 Task: Look for space in San Lorenzo, Argentina from 1st June, 2023 to 4th June, 2023 for 1 adult in price range Rs.6000 to Rs.16000. Place can be private room with 1  bedroom having 1 bed and 1 bathroom. Property type can be flat. Amenities needed are: wifi, heating, . Booking option can be shelf check-in. Required host language is English.
Action: Mouse moved to (455, 101)
Screenshot: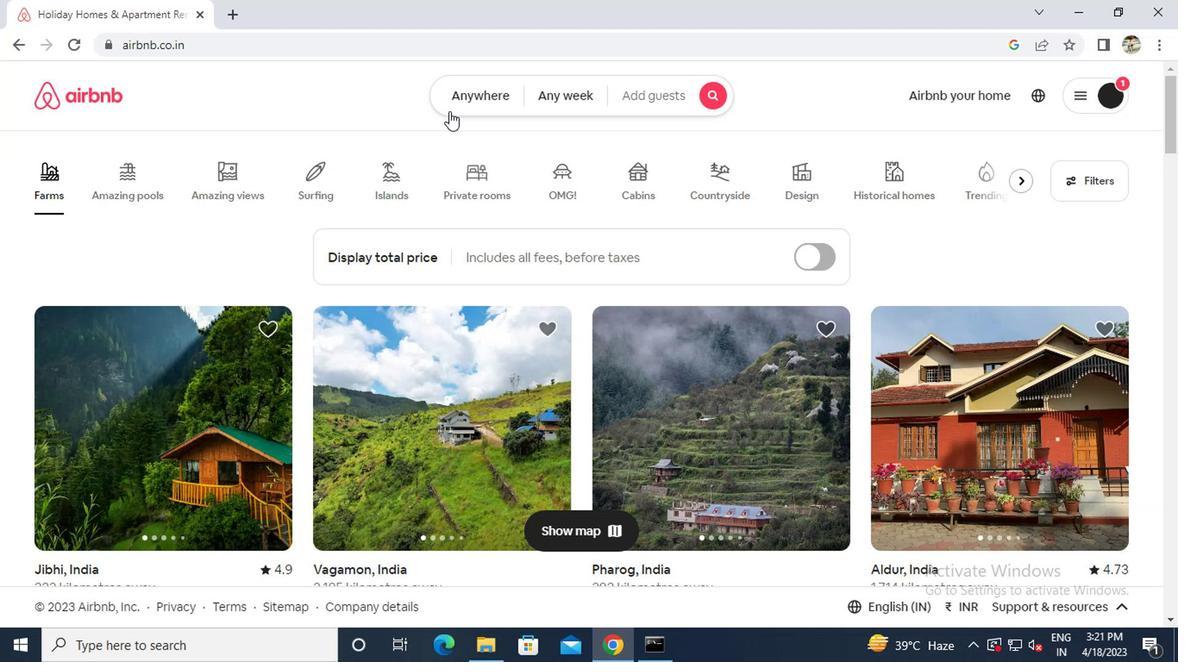 
Action: Mouse pressed left at (455, 101)
Screenshot: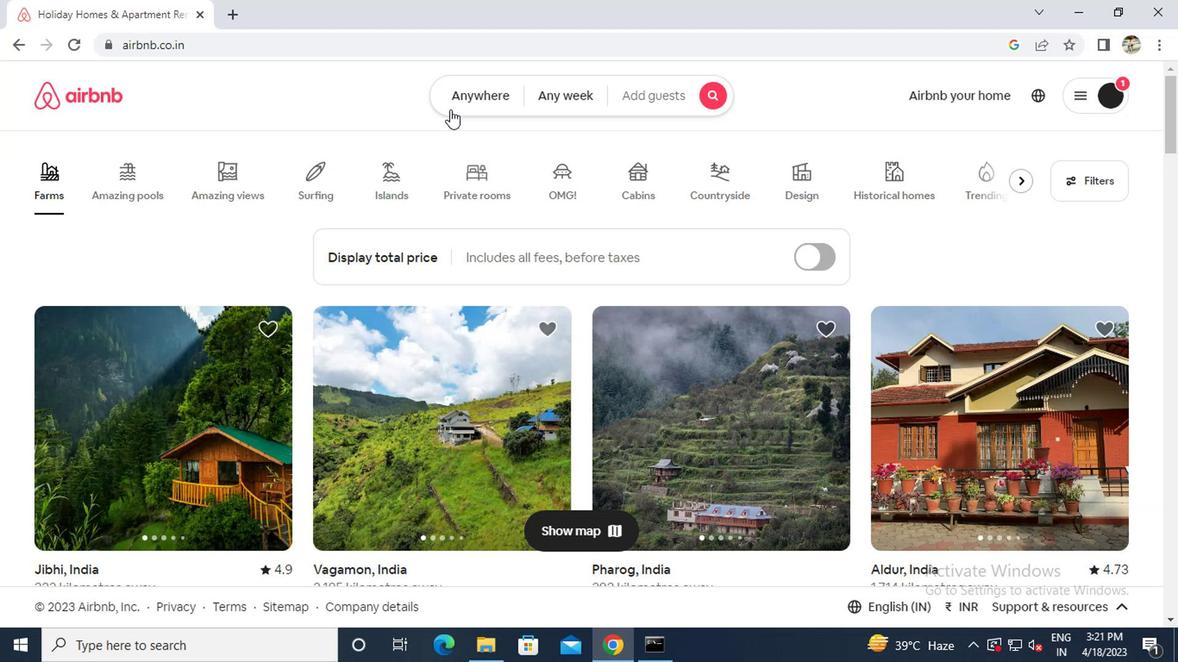 
Action: Mouse moved to (346, 166)
Screenshot: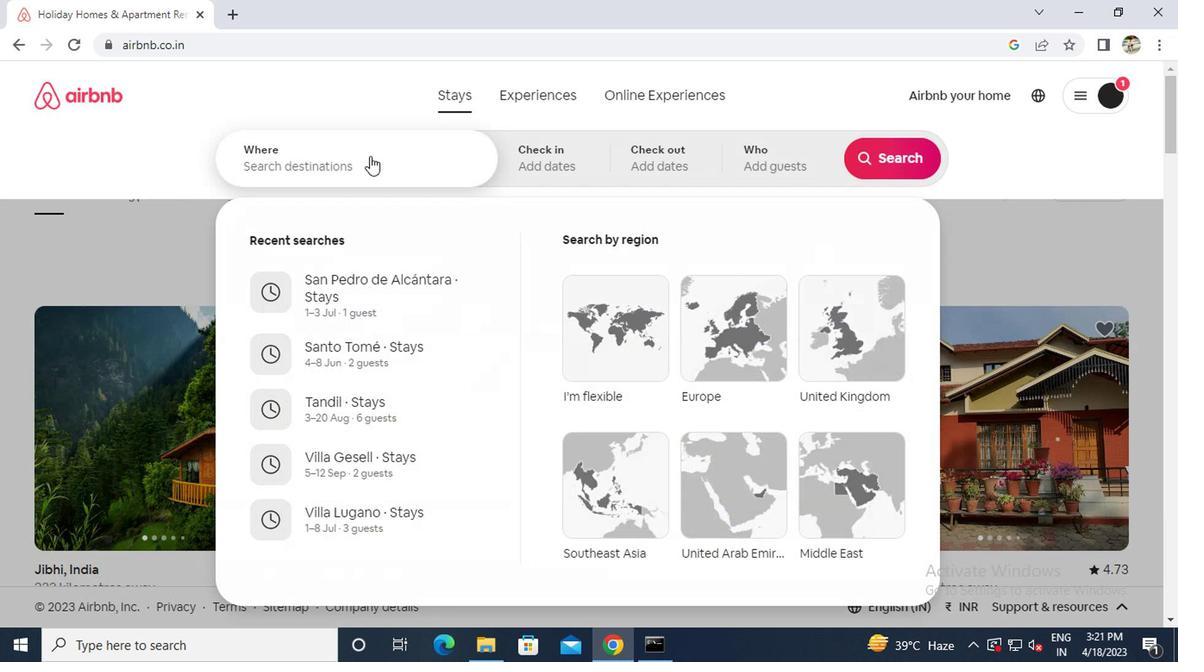 
Action: Mouse pressed left at (346, 166)
Screenshot: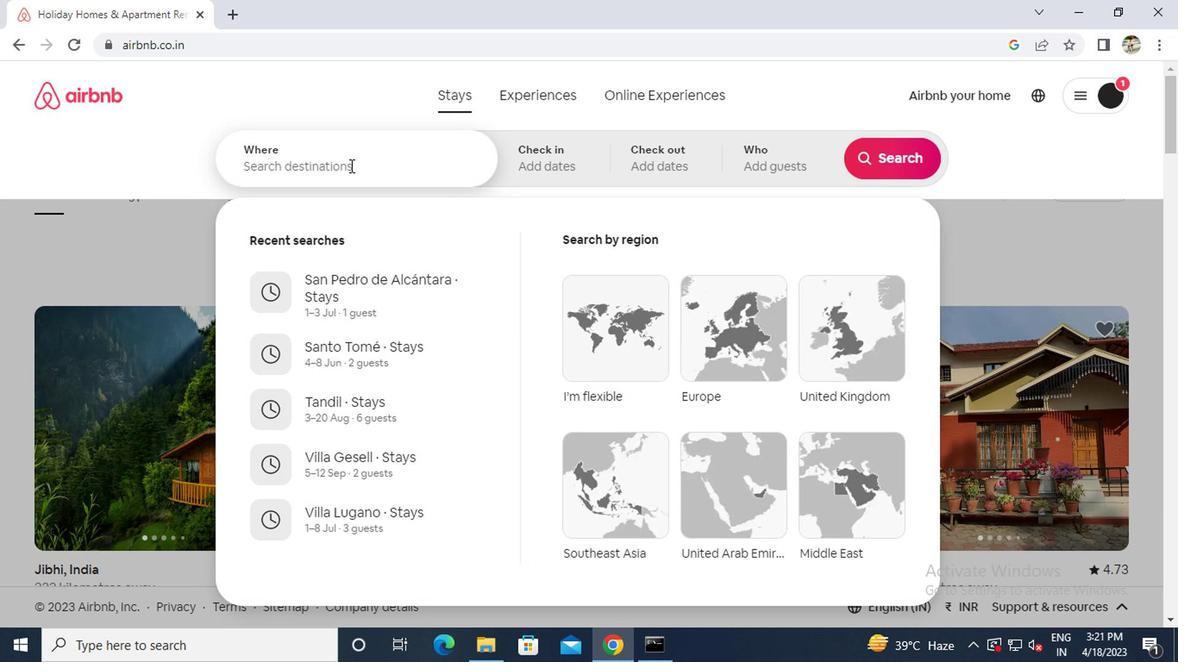 
Action: Key pressed s<Key.caps_lock>an<Key.space><Key.caps_lock>l<Key.caps_lock>orenzo<Key.space><Key.caps_lock>a<Key.caps_lock>rgentina
Screenshot: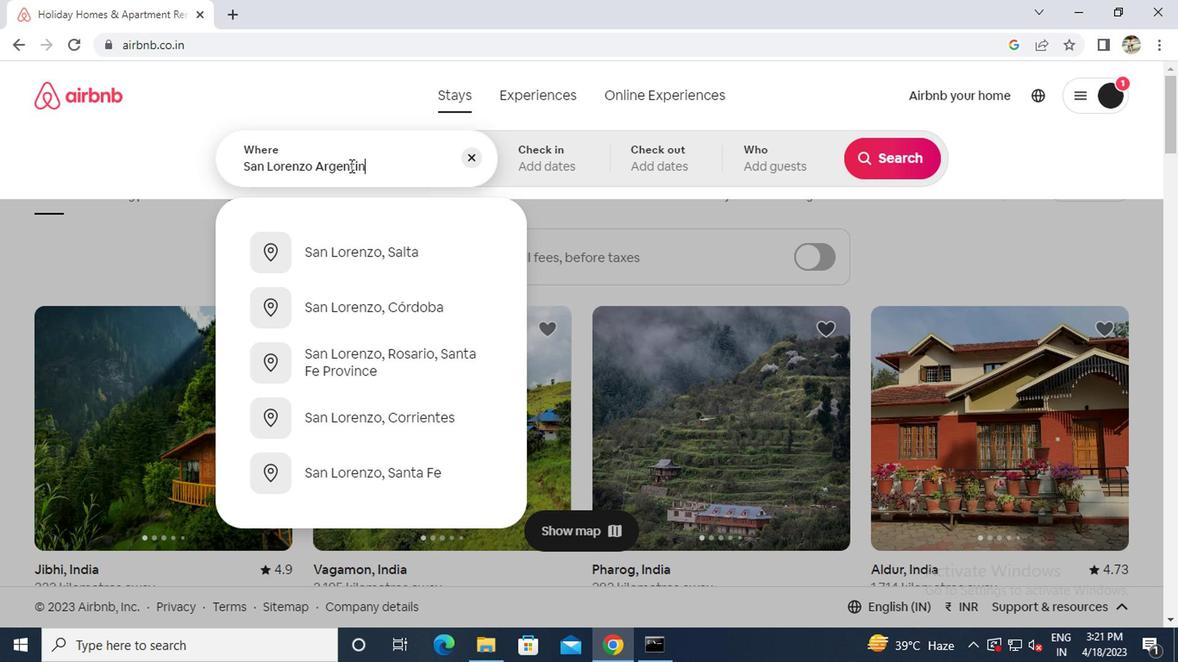 
Action: Mouse moved to (375, 253)
Screenshot: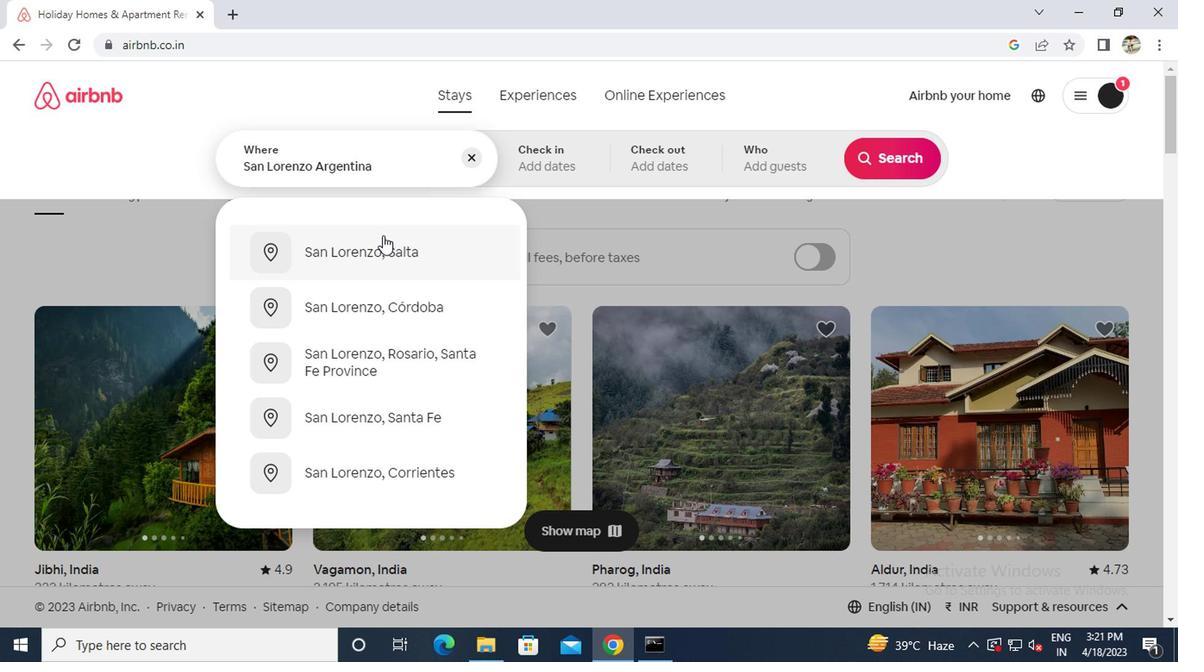 
Action: Mouse pressed left at (375, 253)
Screenshot: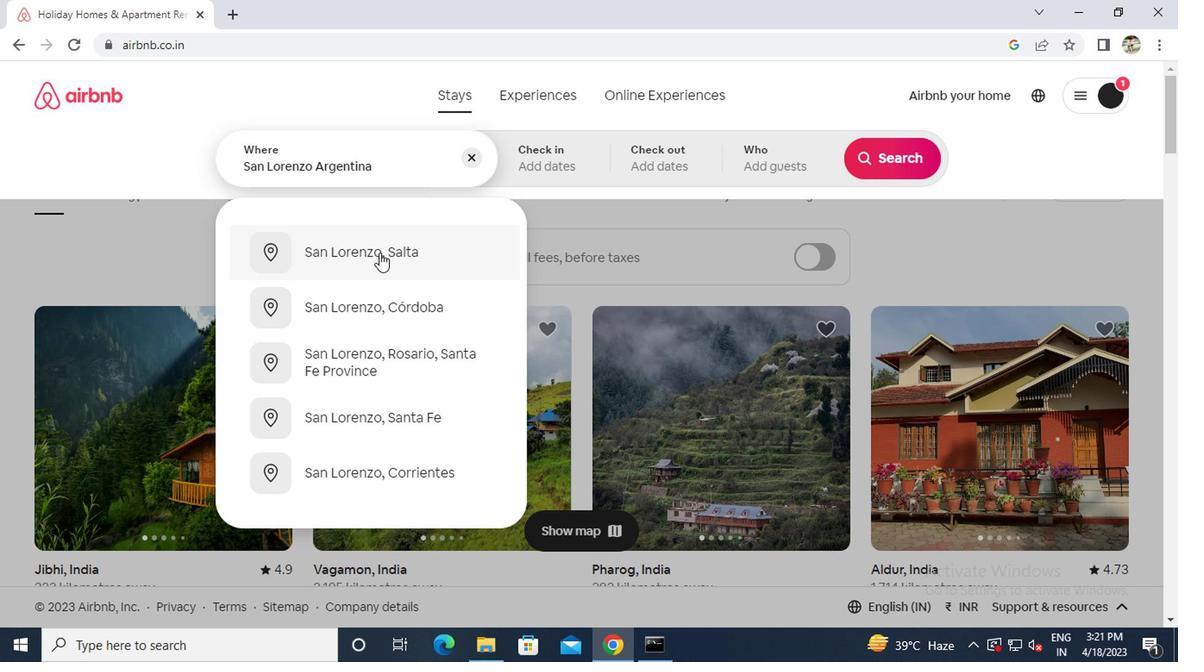 
Action: Mouse moved to (881, 301)
Screenshot: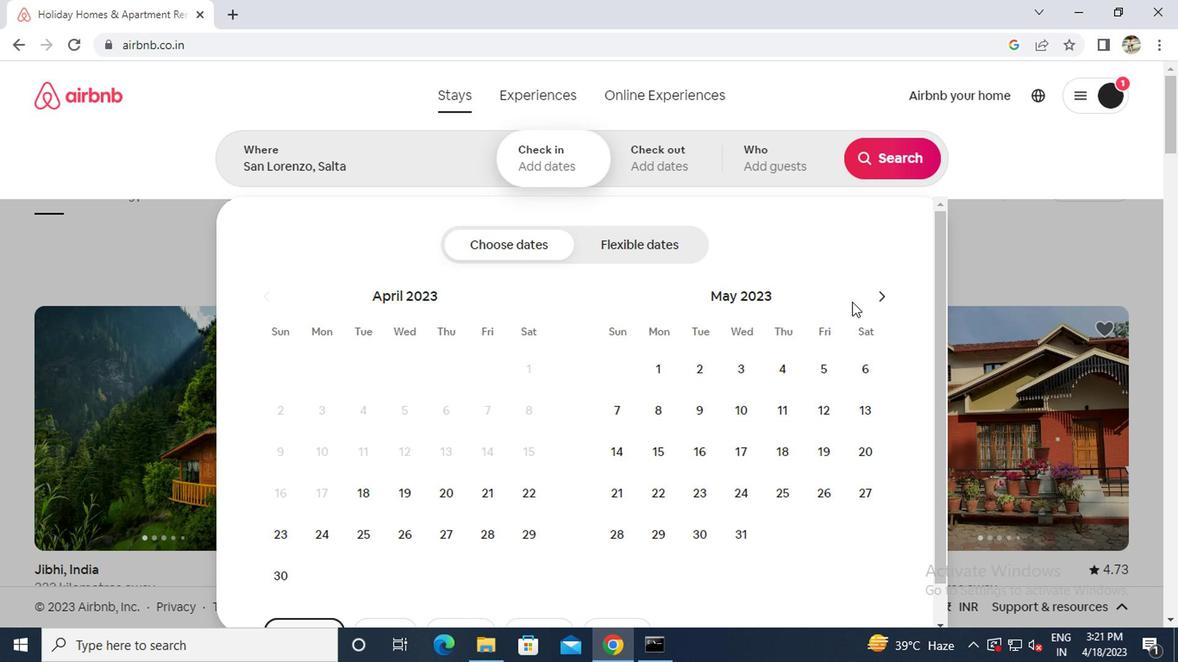 
Action: Mouse pressed left at (881, 301)
Screenshot: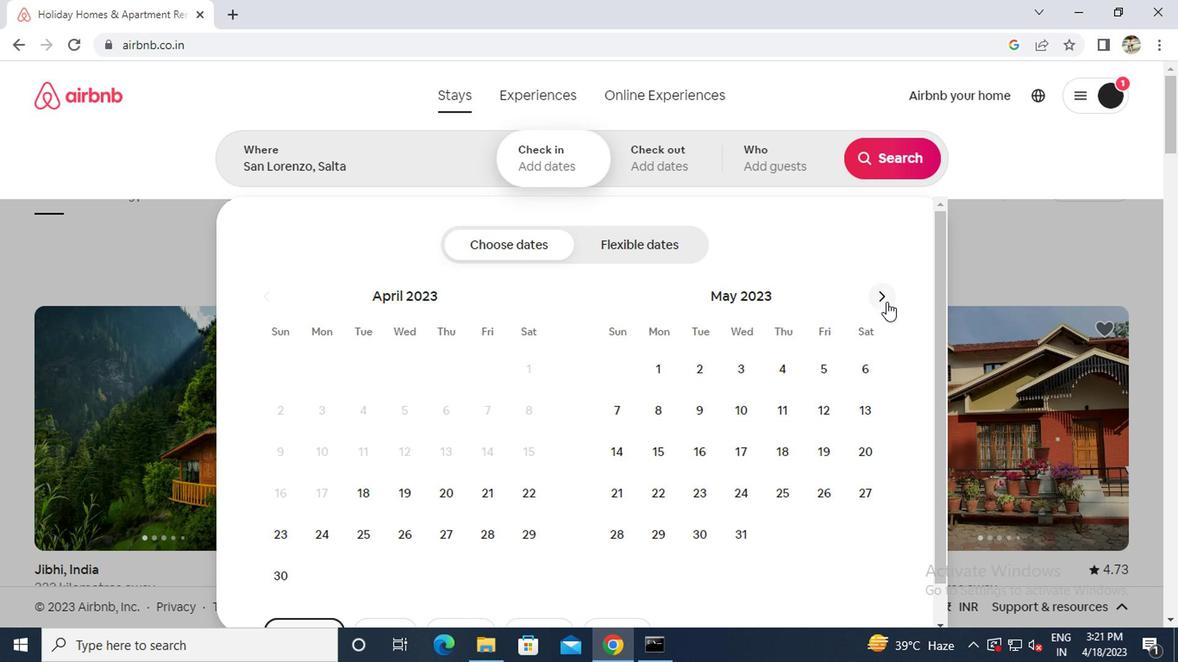 
Action: Mouse moved to (766, 368)
Screenshot: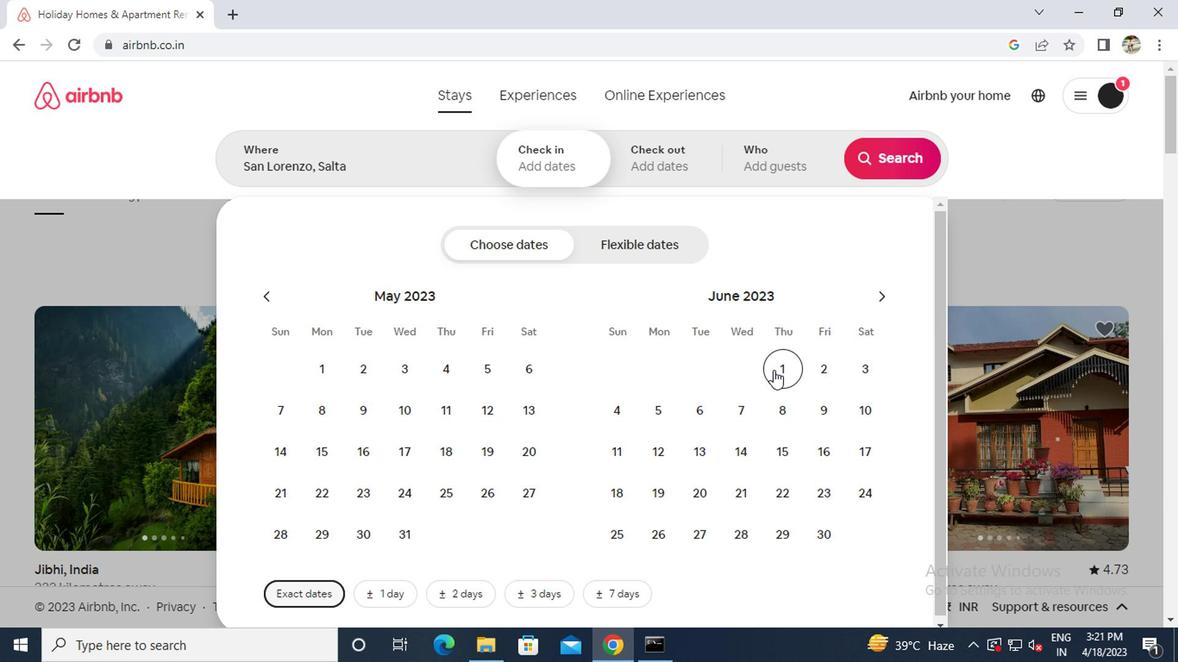 
Action: Mouse pressed left at (766, 368)
Screenshot: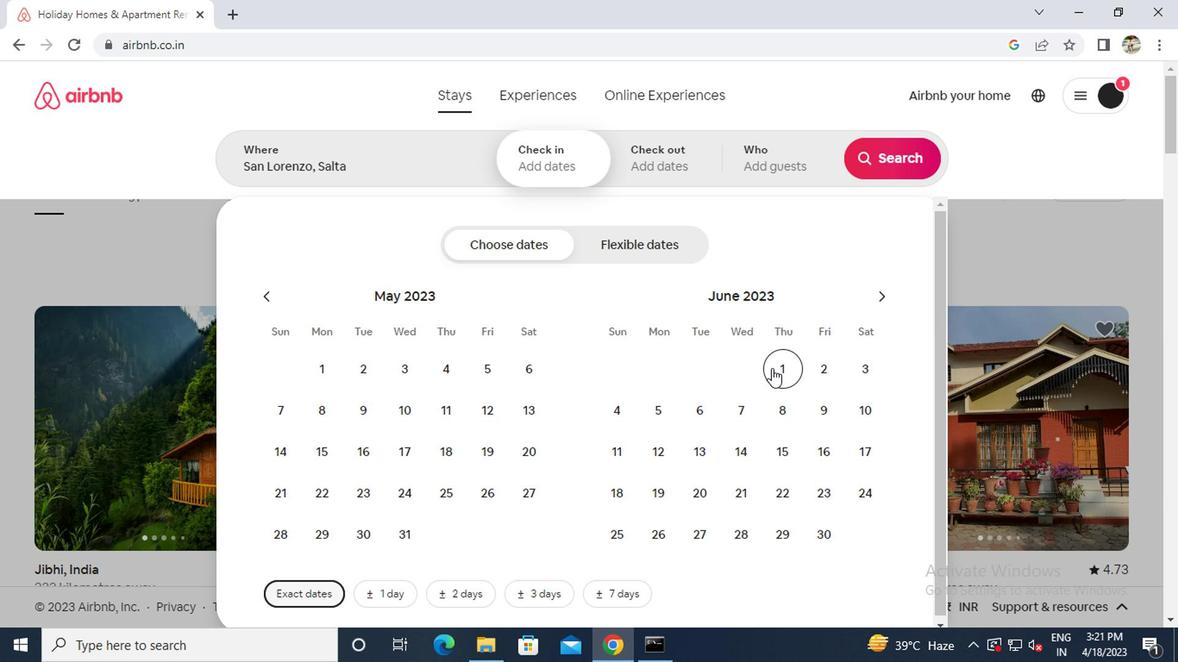 
Action: Mouse moved to (623, 406)
Screenshot: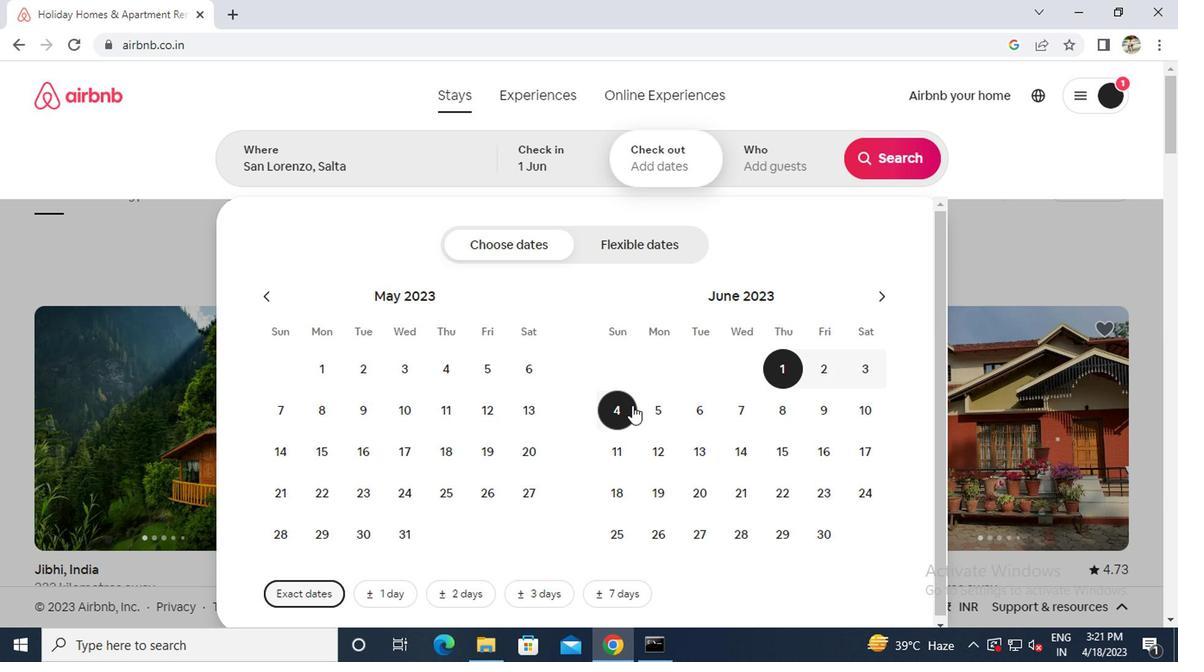
Action: Mouse pressed left at (623, 406)
Screenshot: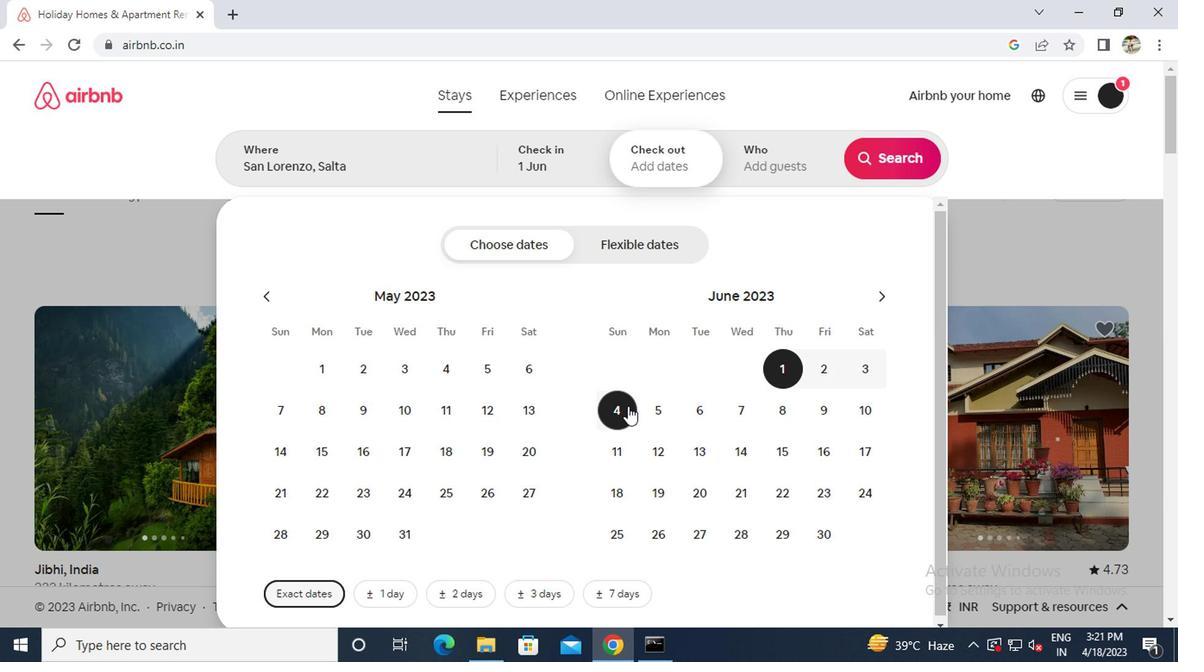 
Action: Mouse moved to (771, 170)
Screenshot: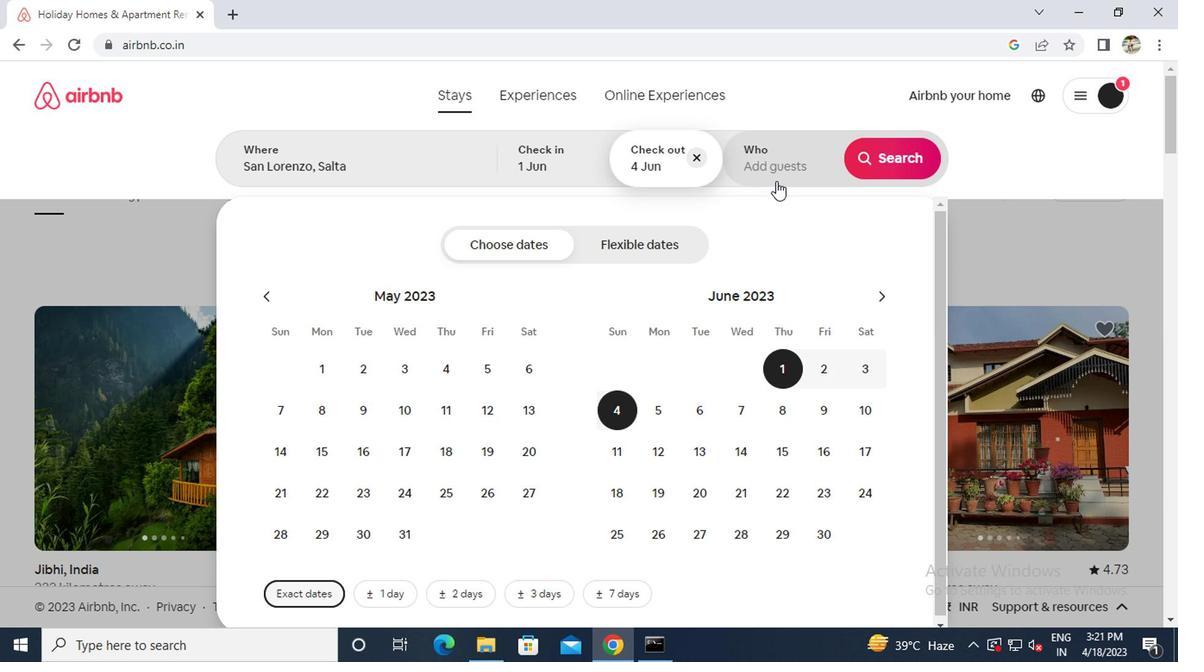 
Action: Mouse pressed left at (771, 170)
Screenshot: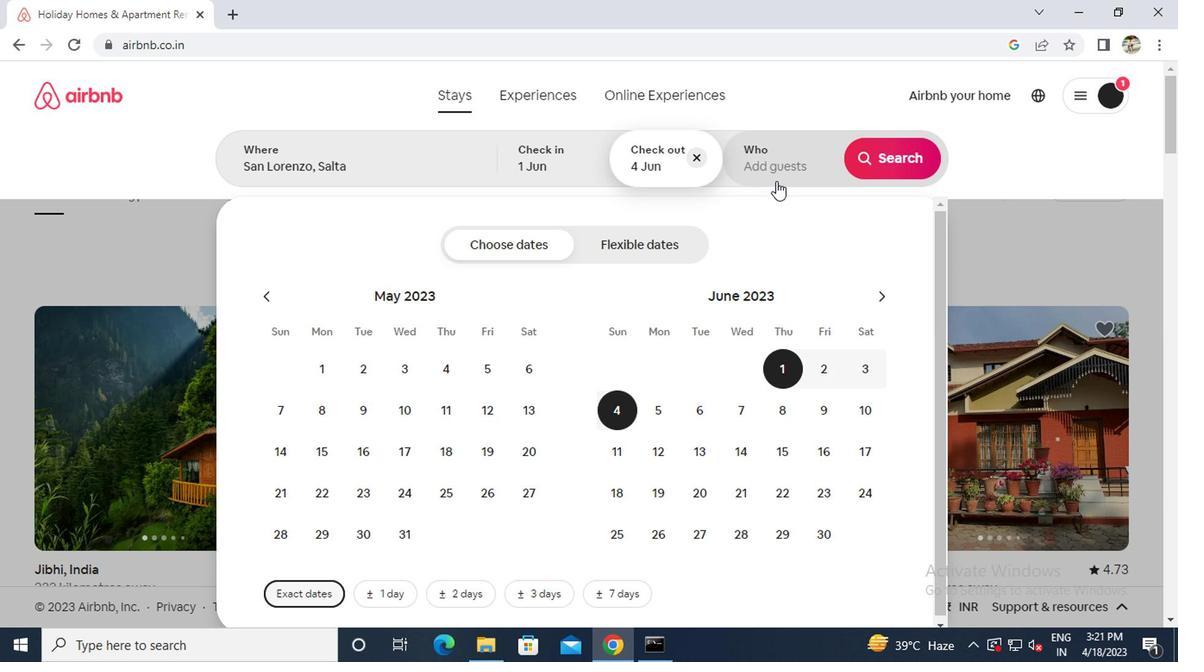 
Action: Mouse moved to (884, 260)
Screenshot: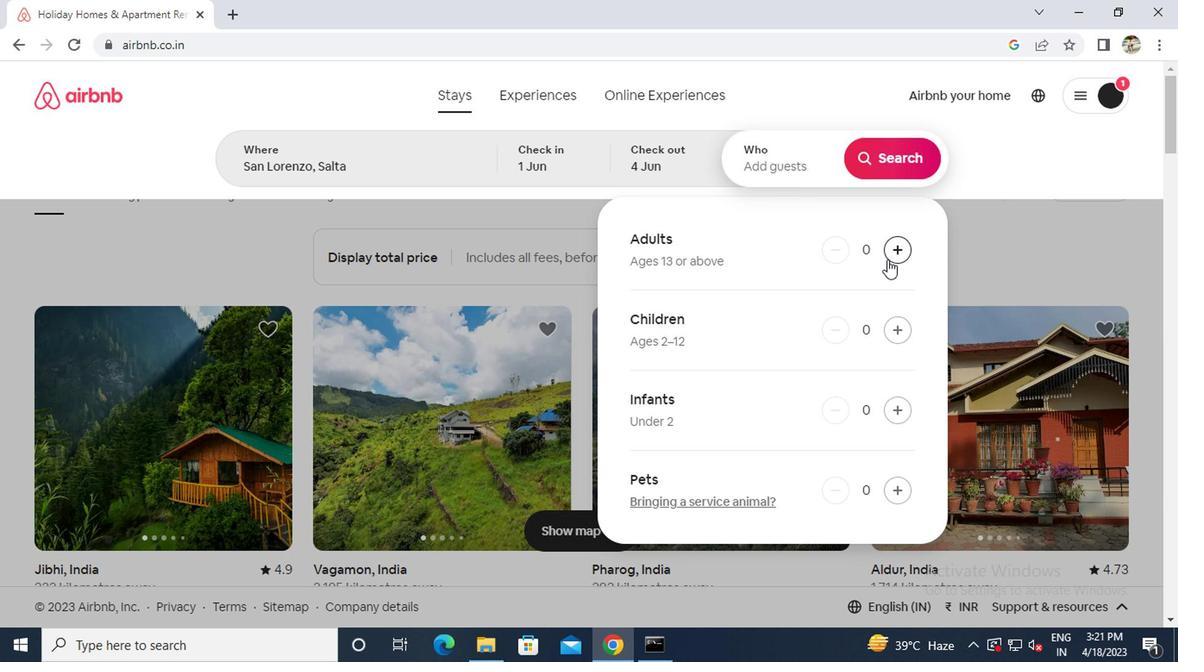 
Action: Mouse pressed left at (884, 260)
Screenshot: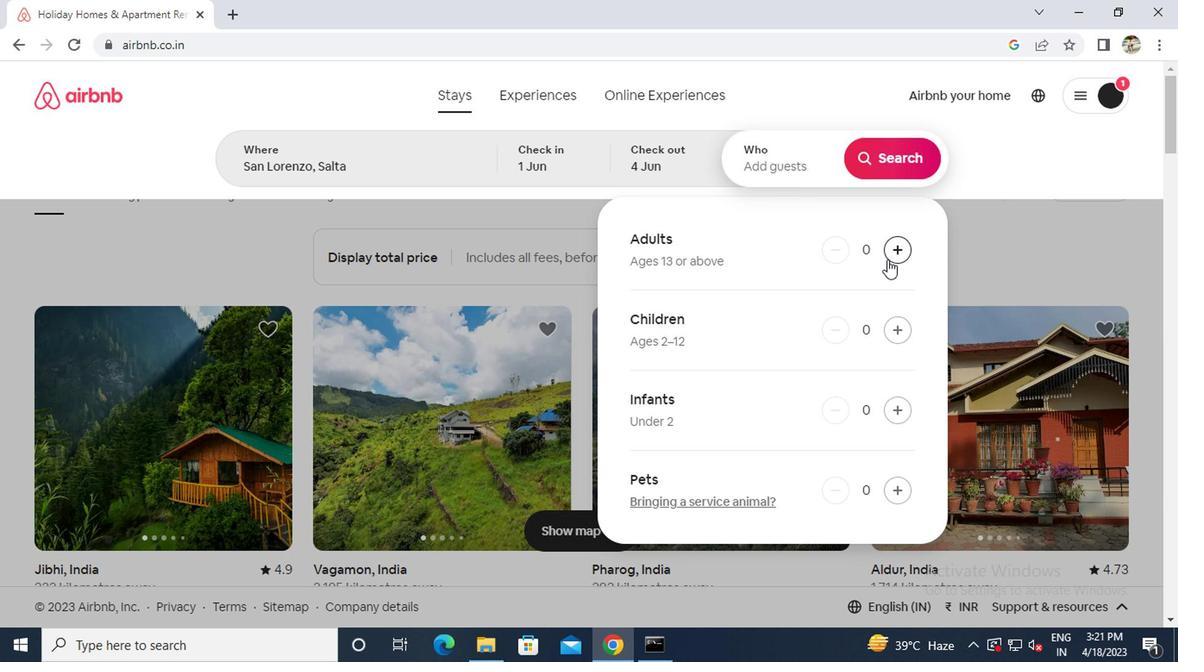 
Action: Mouse moved to (869, 168)
Screenshot: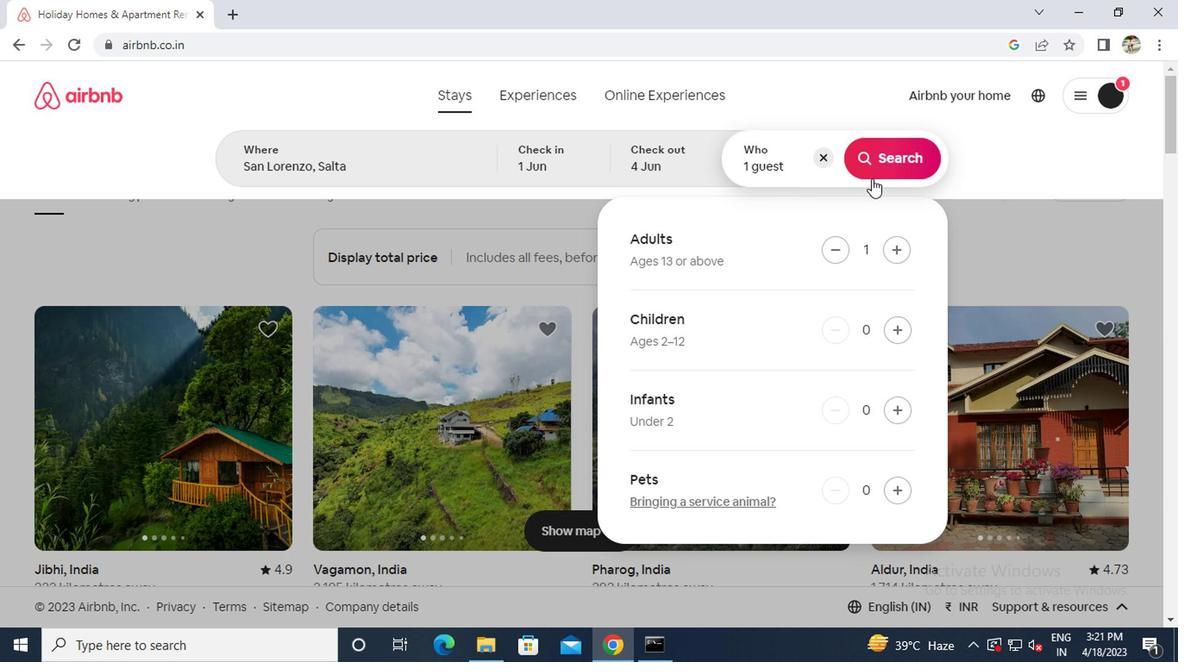 
Action: Mouse pressed left at (869, 168)
Screenshot: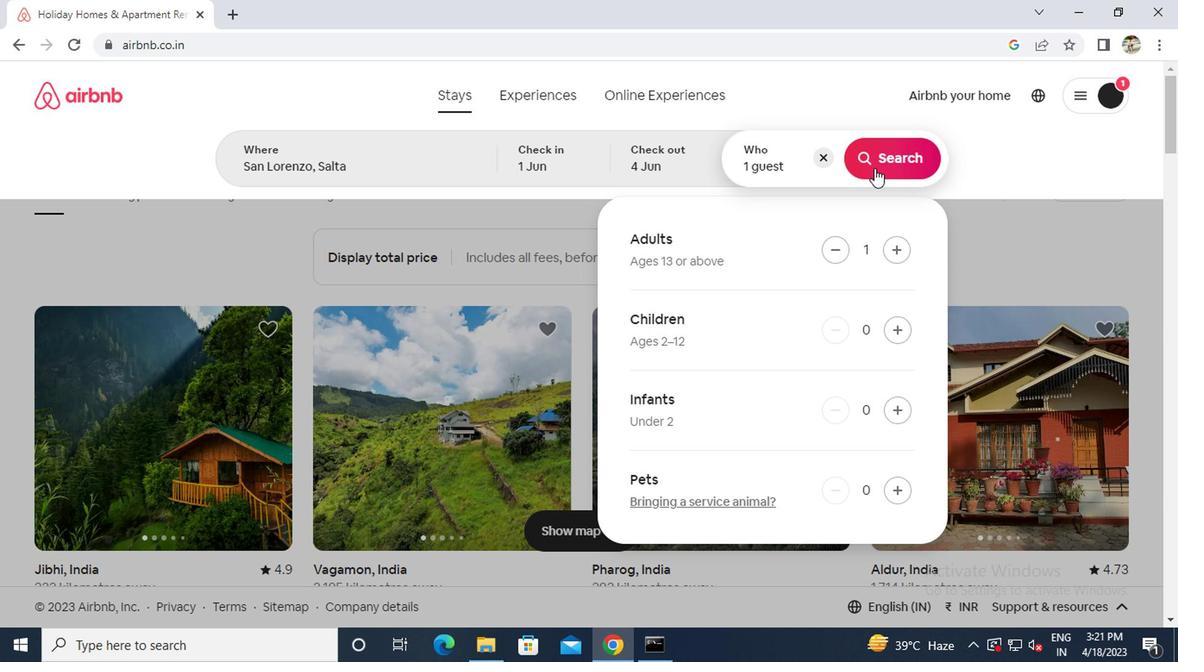 
Action: Mouse moved to (1090, 149)
Screenshot: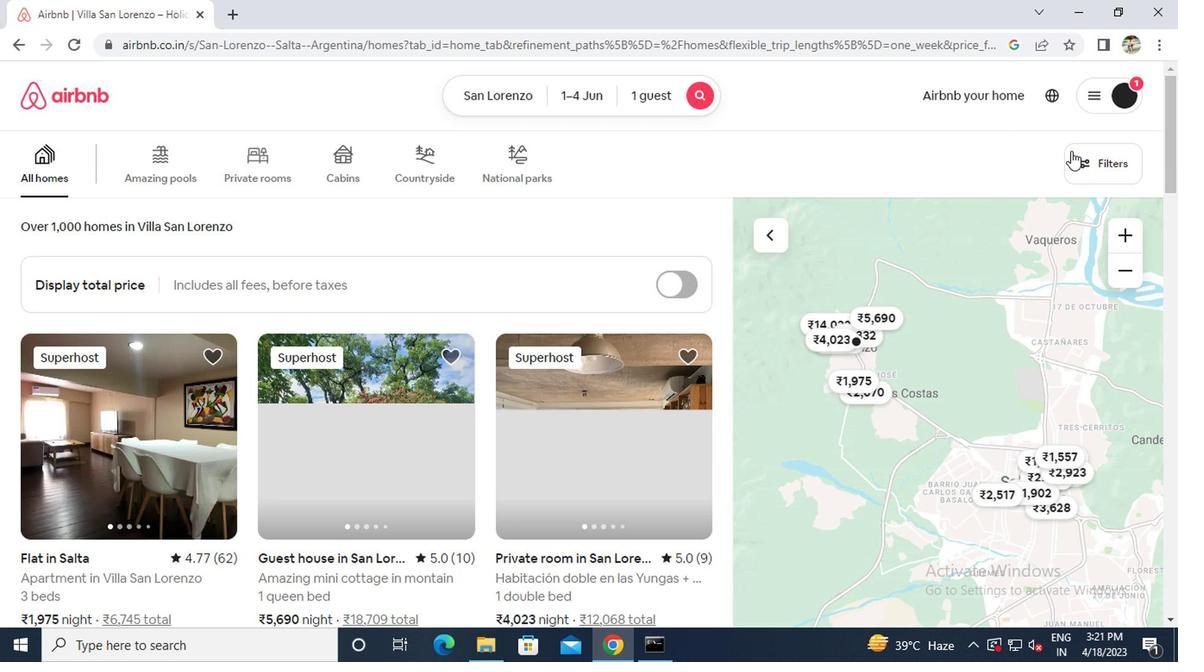 
Action: Mouse pressed left at (1090, 149)
Screenshot: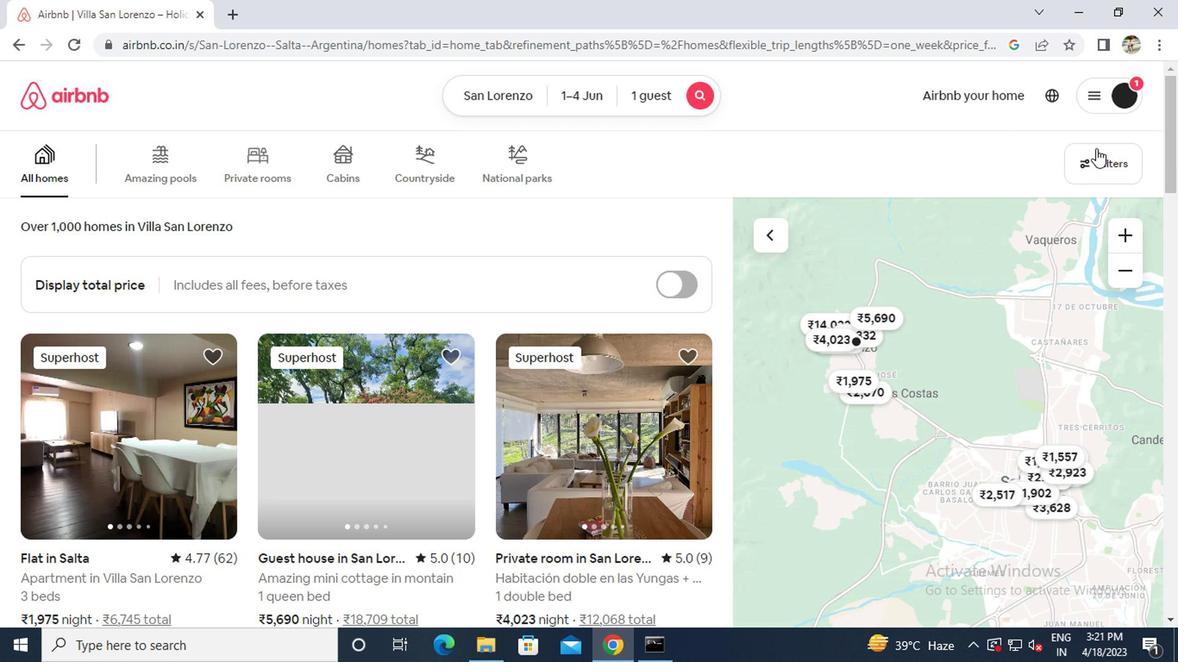 
Action: Mouse moved to (482, 377)
Screenshot: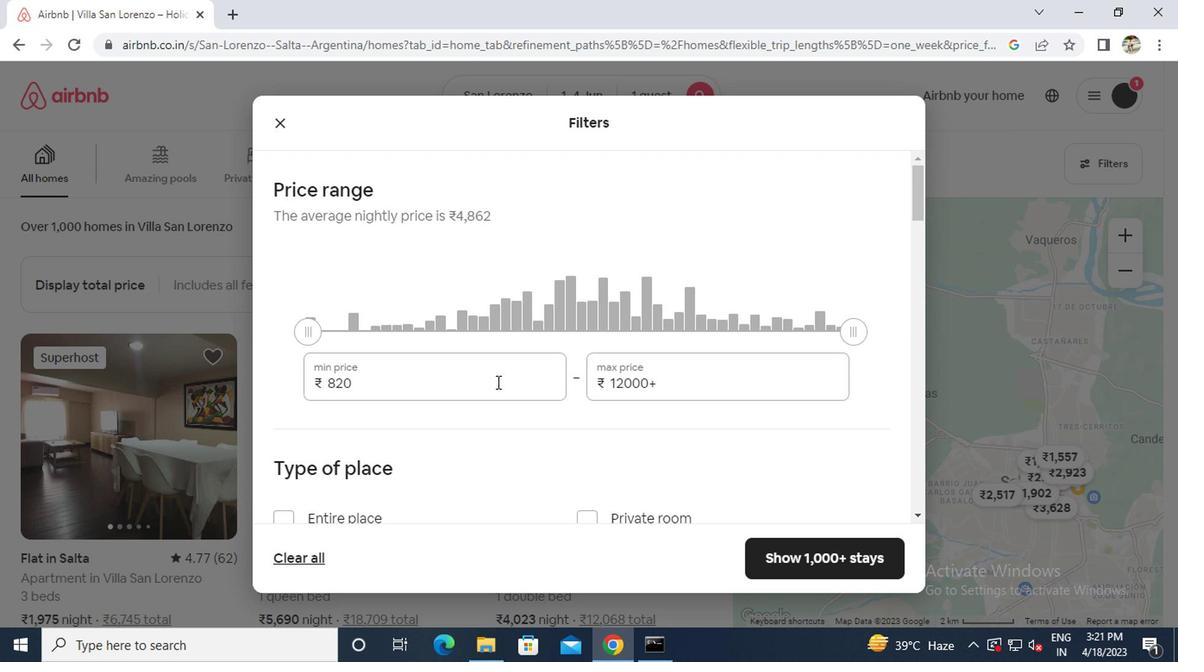 
Action: Mouse pressed left at (482, 377)
Screenshot: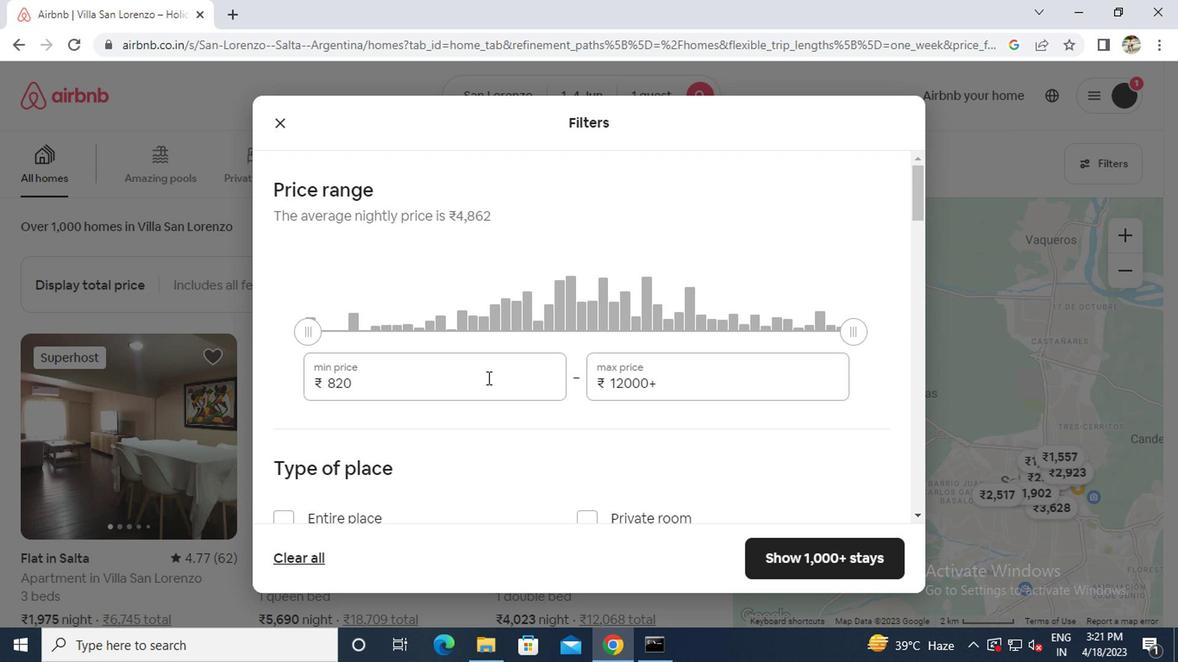 
Action: Key pressed ctrl+A6000
Screenshot: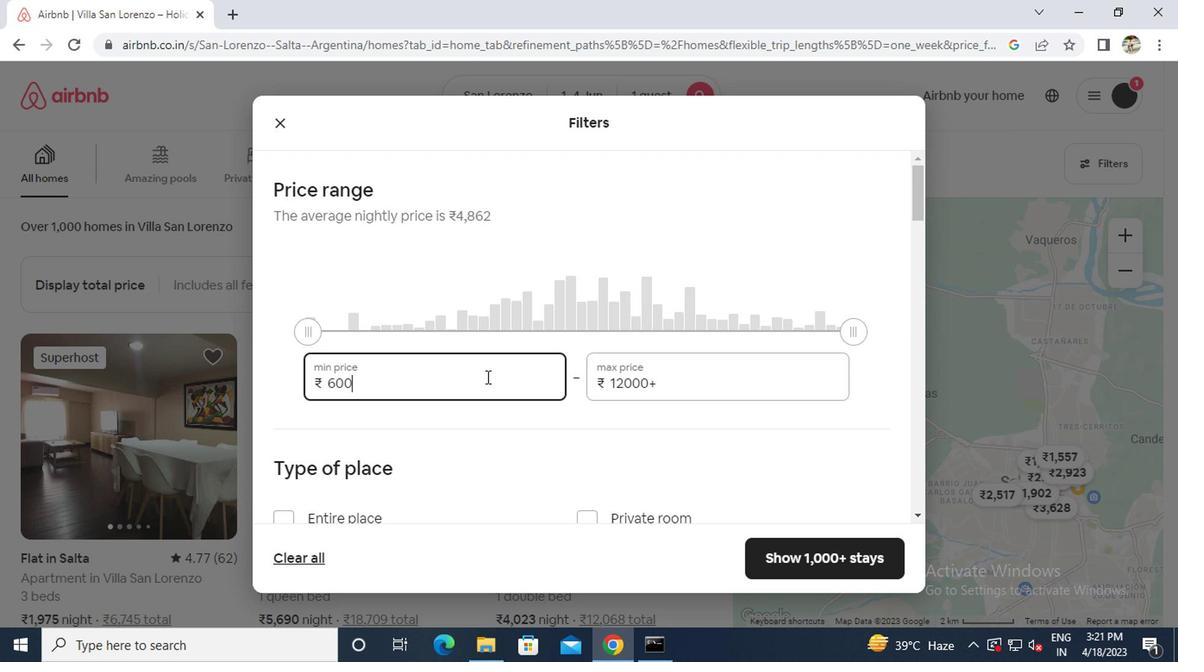 
Action: Mouse moved to (692, 380)
Screenshot: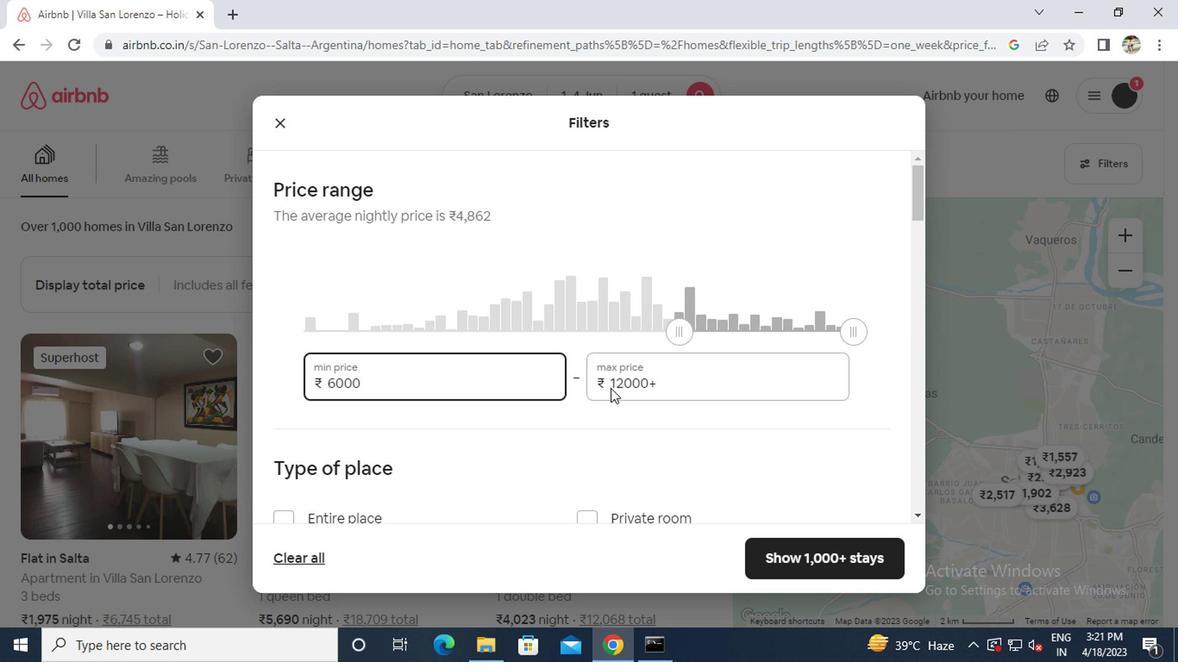 
Action: Mouse pressed left at (692, 380)
Screenshot: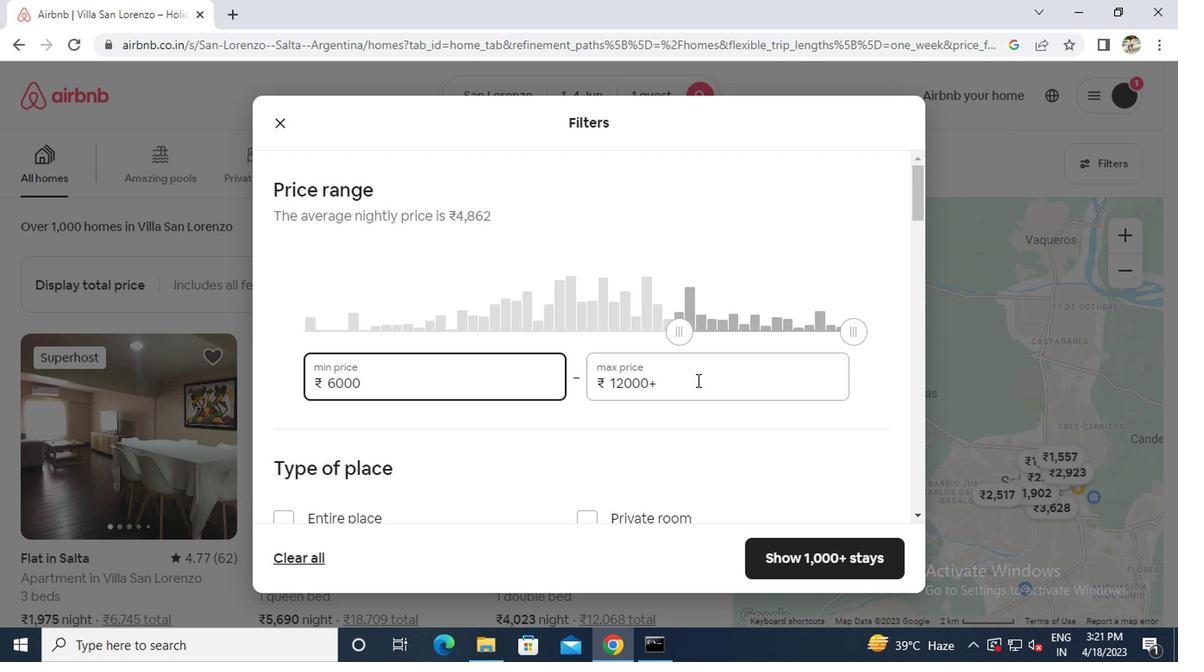 
Action: Key pressed ctrl+A15000<Key.backspace><Key.backspace><Key.backspace><Key.backspace><Key.backspace><Key.backspace><Key.backspace>16000
Screenshot: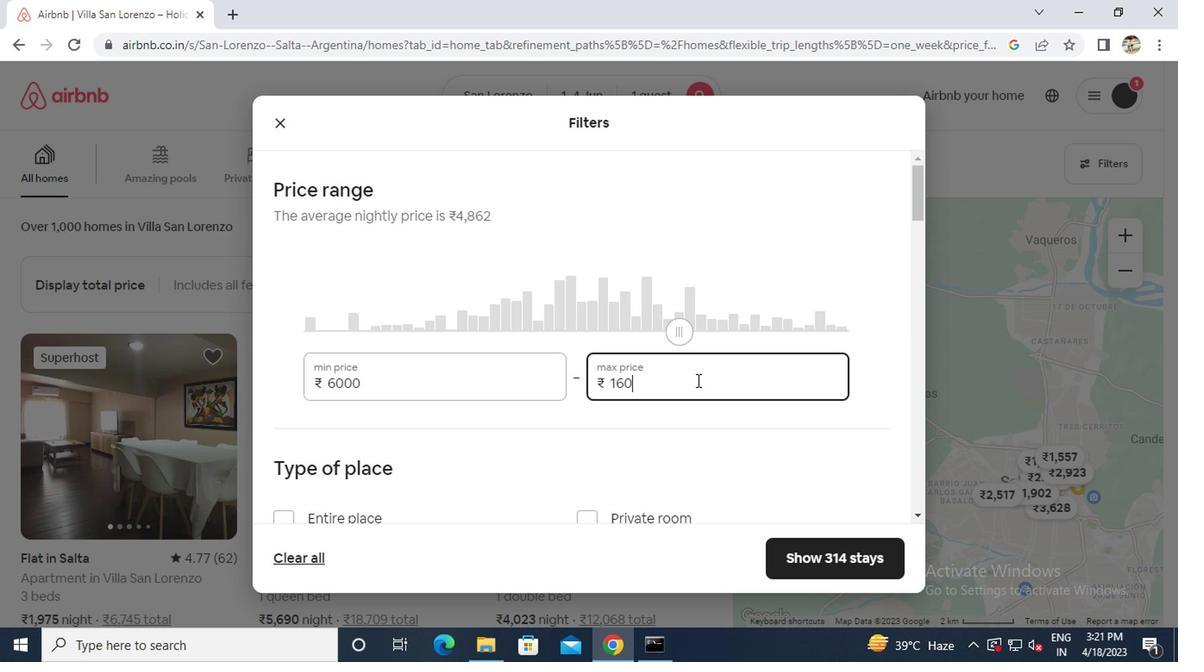 
Action: Mouse moved to (666, 396)
Screenshot: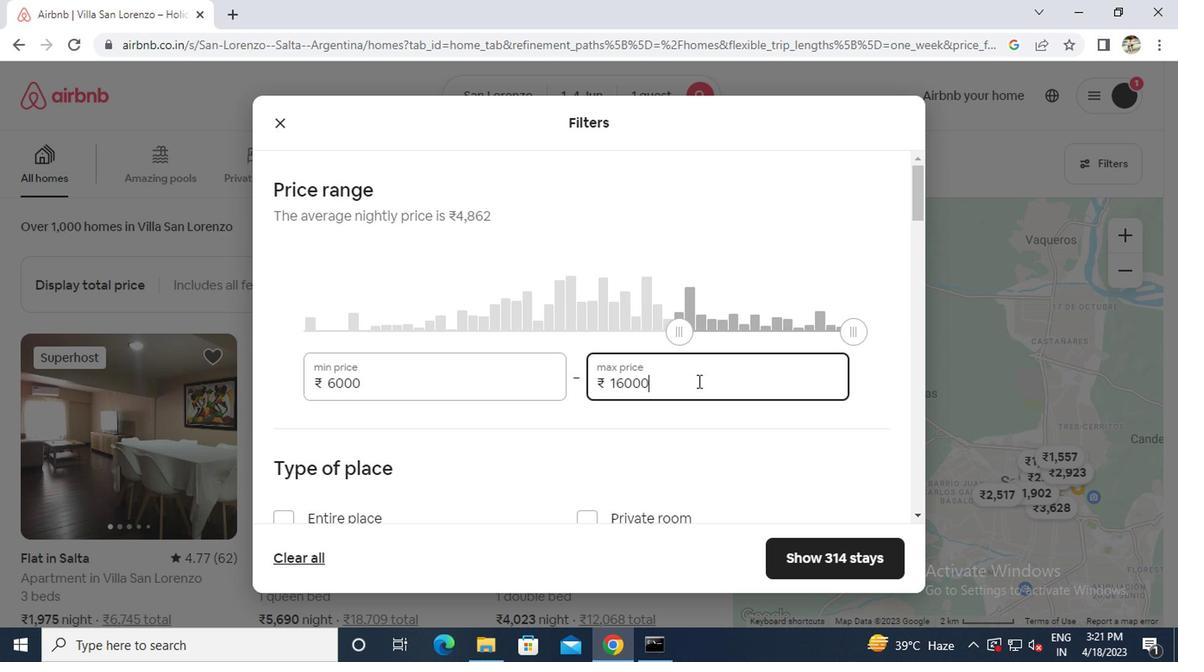 
Action: Mouse scrolled (666, 395) with delta (0, -1)
Screenshot: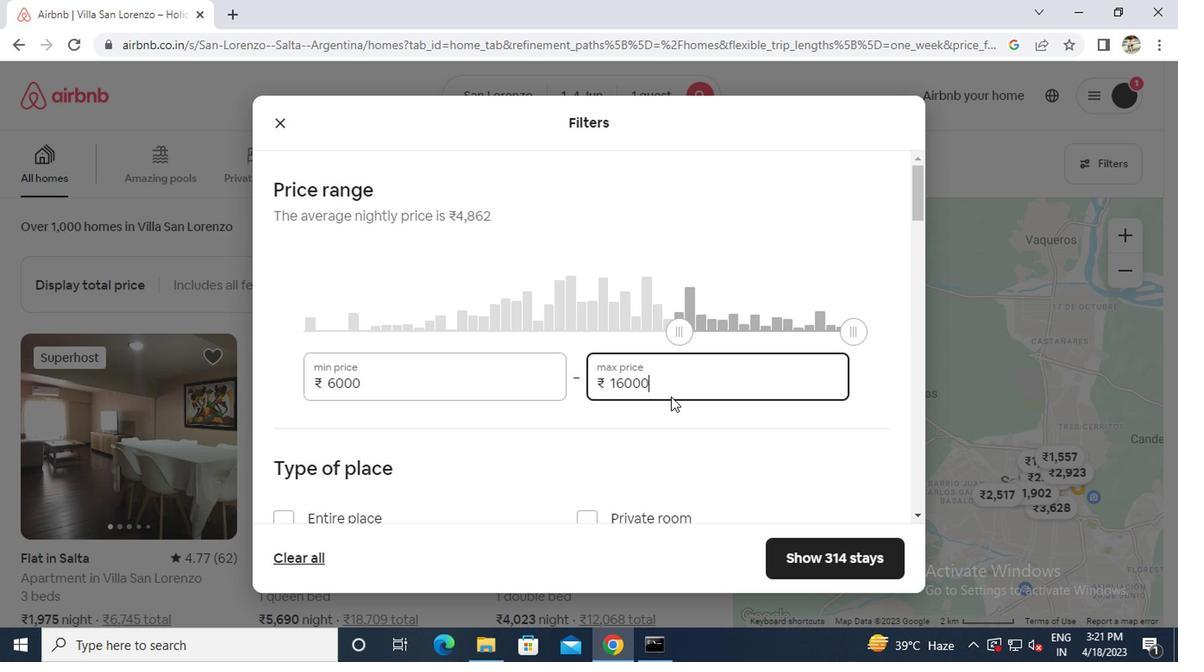
Action: Mouse scrolled (666, 395) with delta (0, -1)
Screenshot: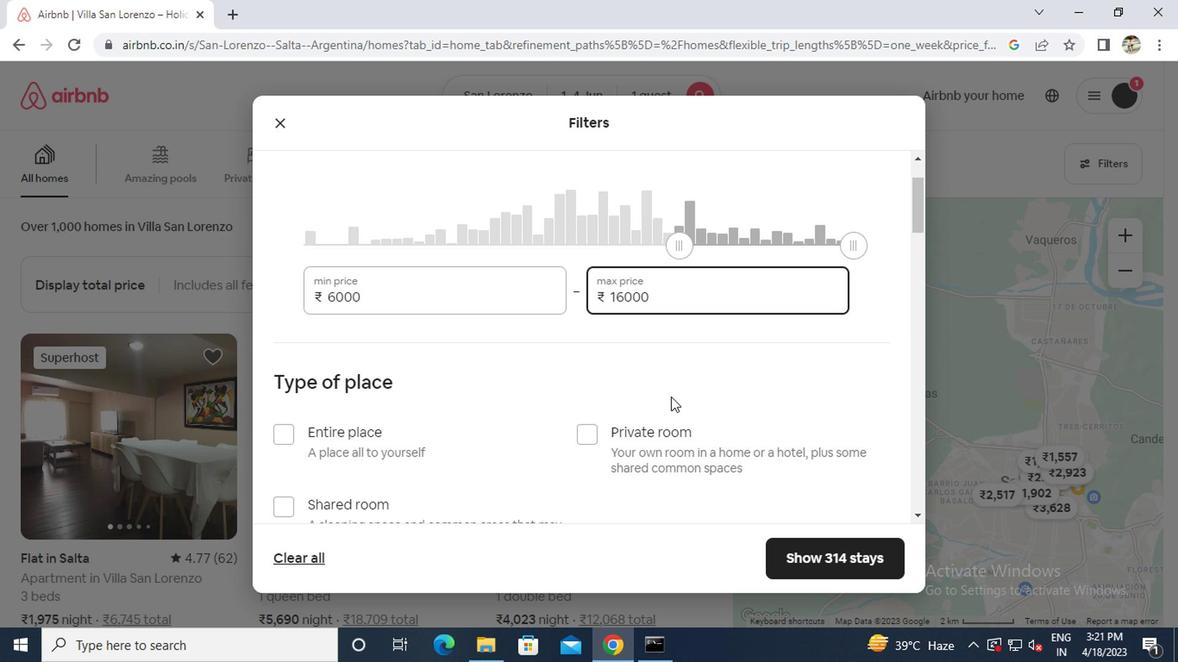 
Action: Mouse moved to (579, 338)
Screenshot: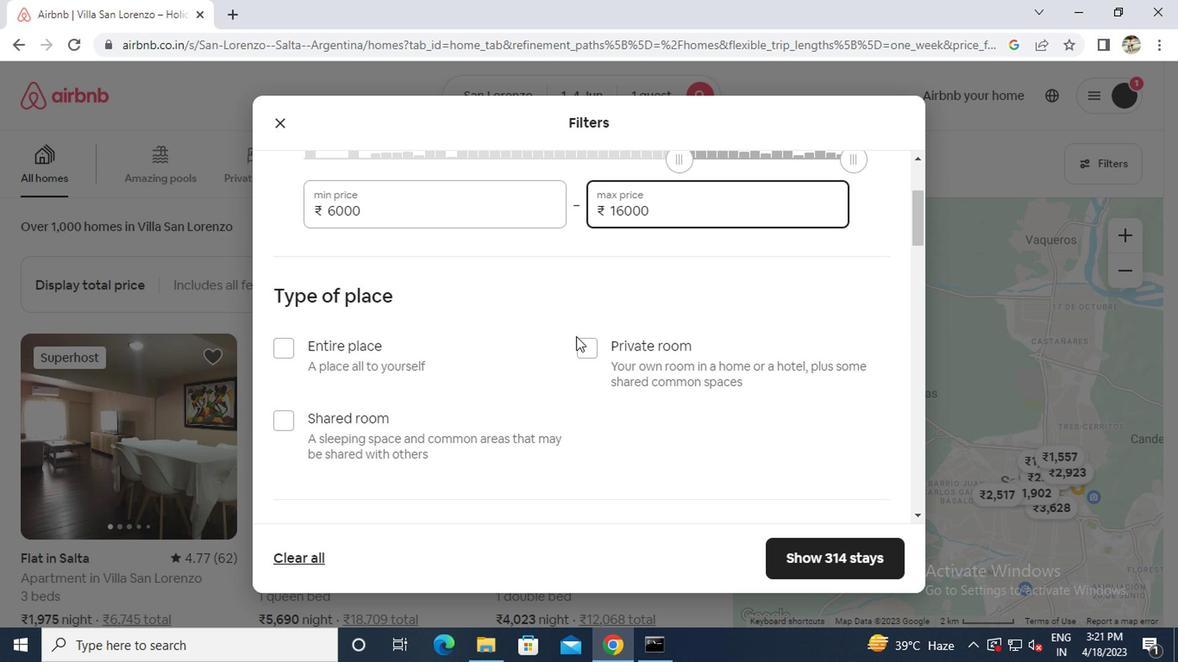 
Action: Mouse pressed left at (579, 338)
Screenshot: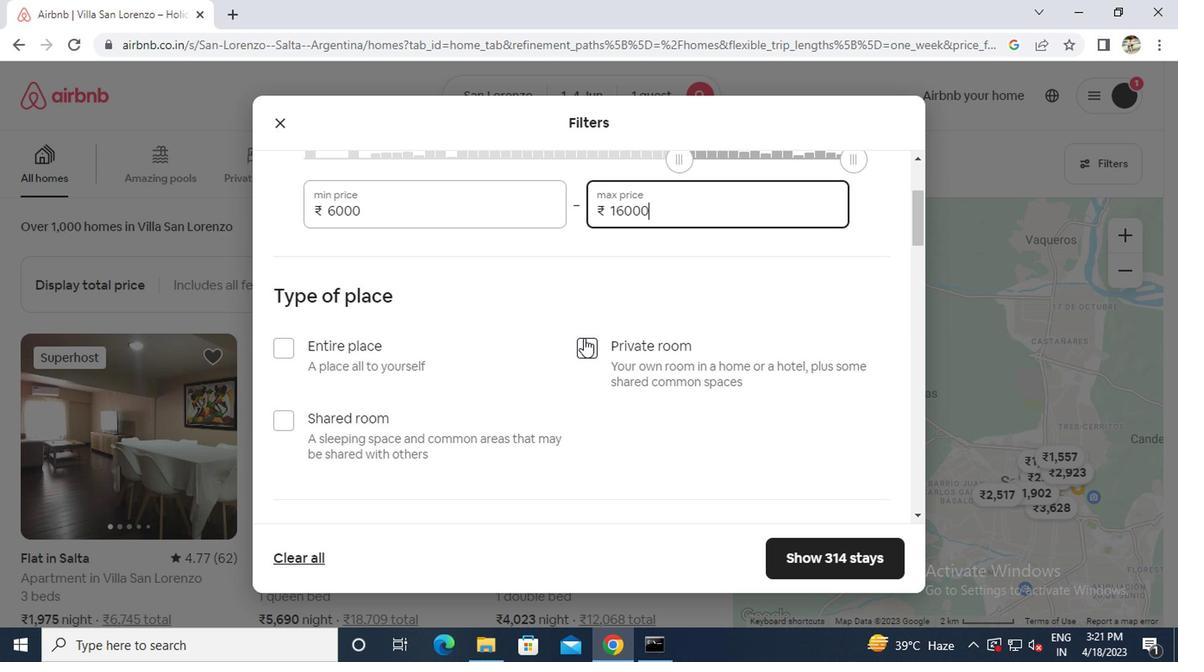 
Action: Mouse scrolled (579, 337) with delta (0, 0)
Screenshot: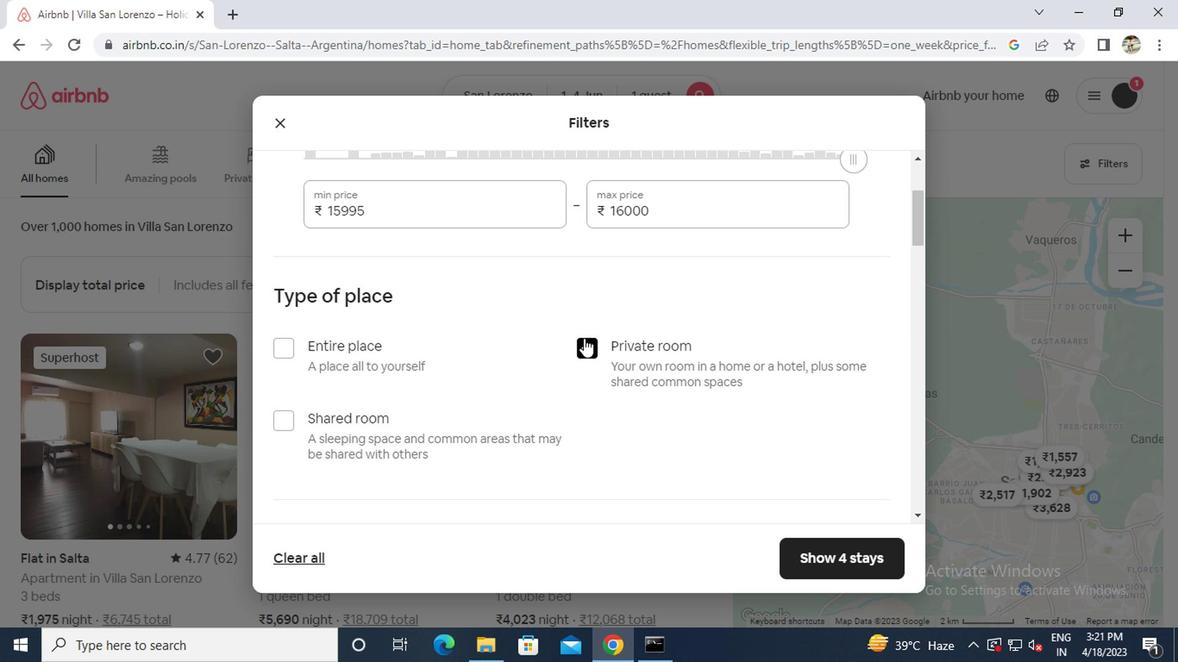 
Action: Mouse scrolled (579, 337) with delta (0, 0)
Screenshot: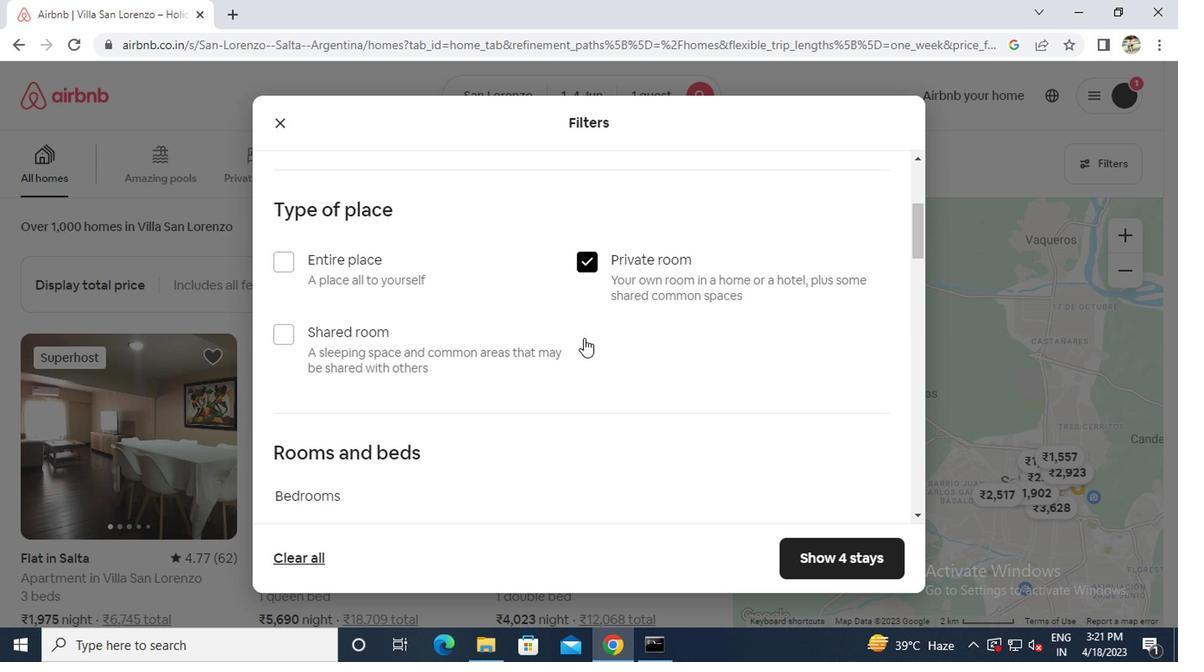 
Action: Mouse scrolled (579, 337) with delta (0, 0)
Screenshot: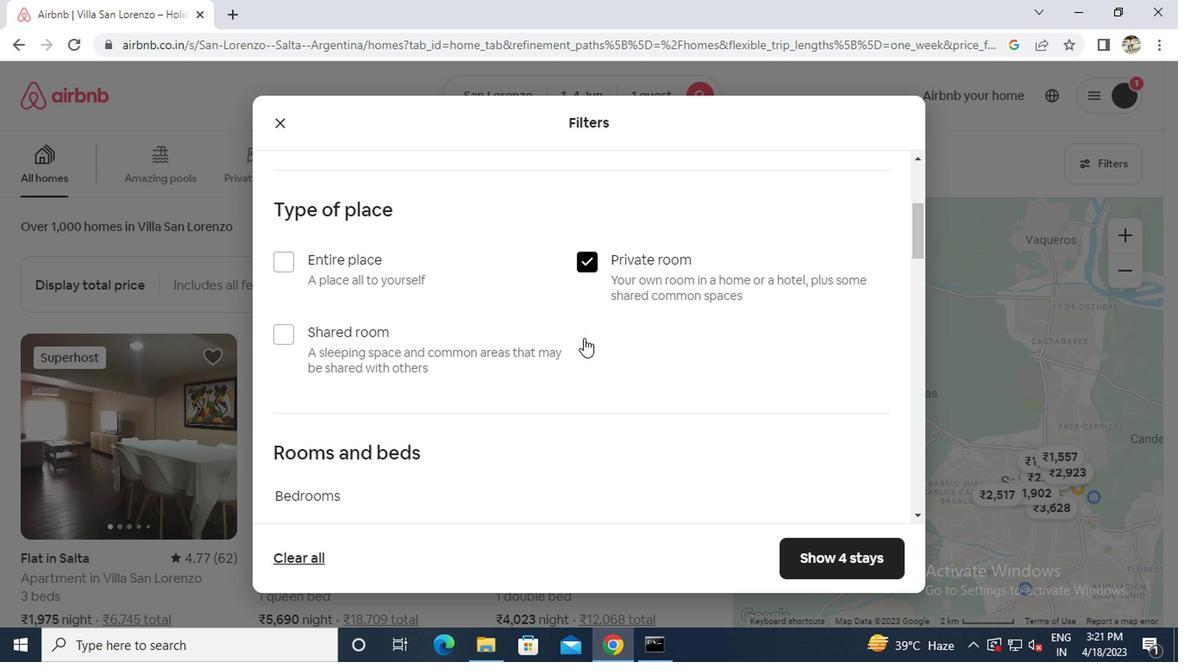 
Action: Mouse moved to (369, 373)
Screenshot: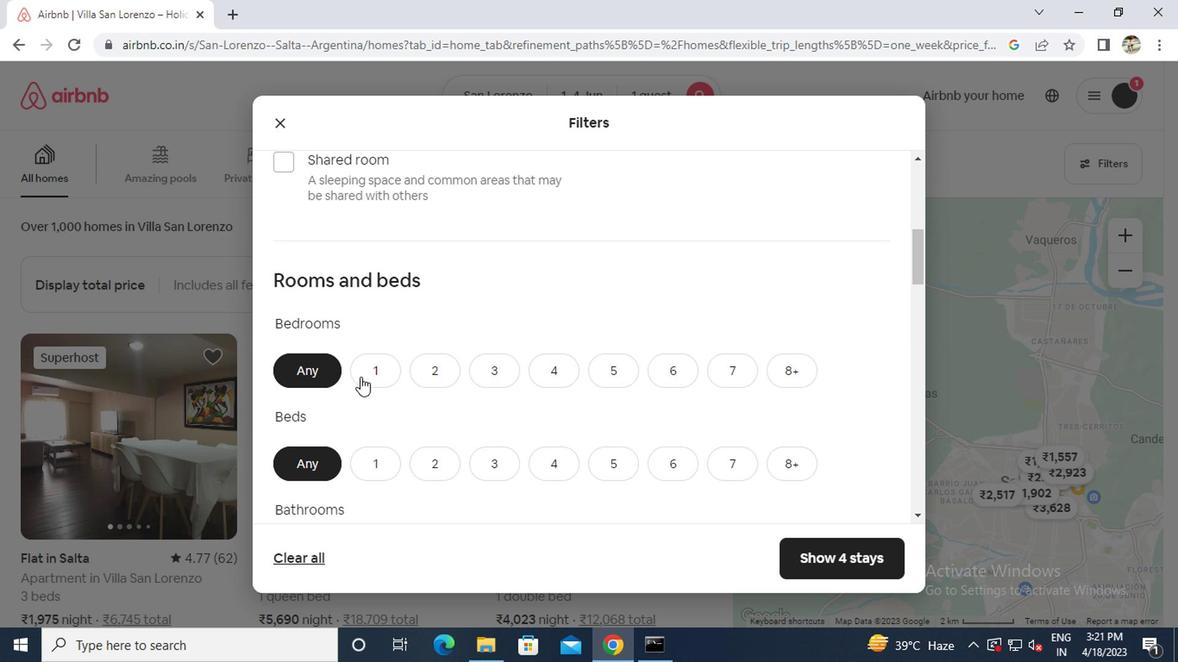 
Action: Mouse pressed left at (369, 373)
Screenshot: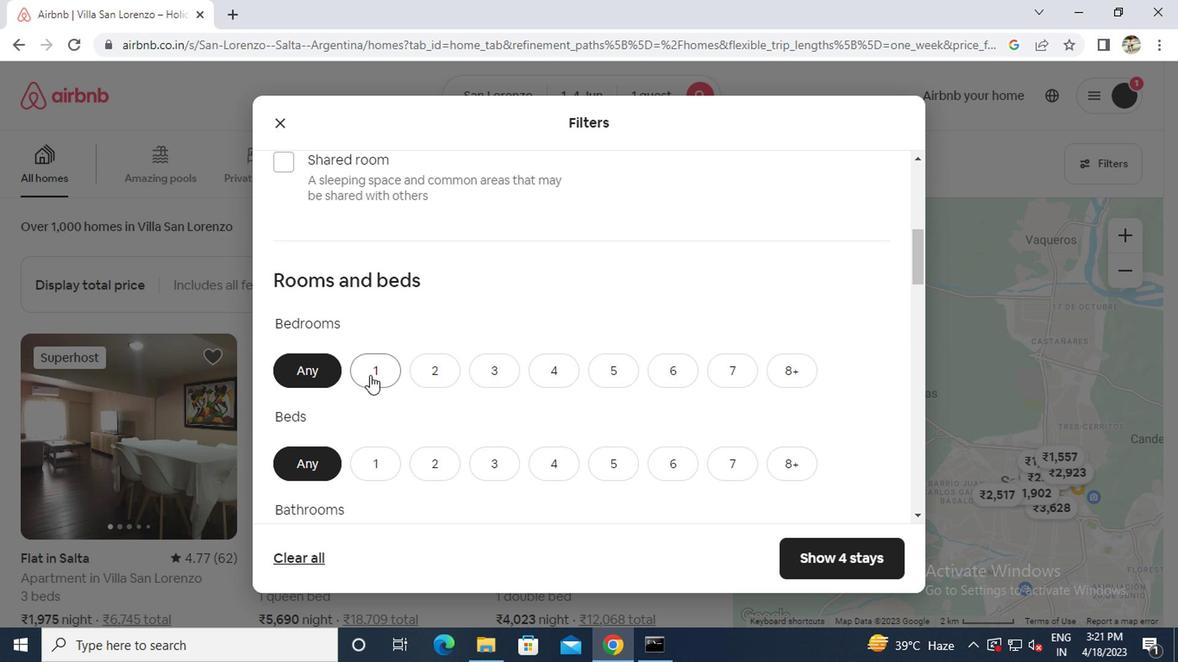 
Action: Mouse moved to (375, 453)
Screenshot: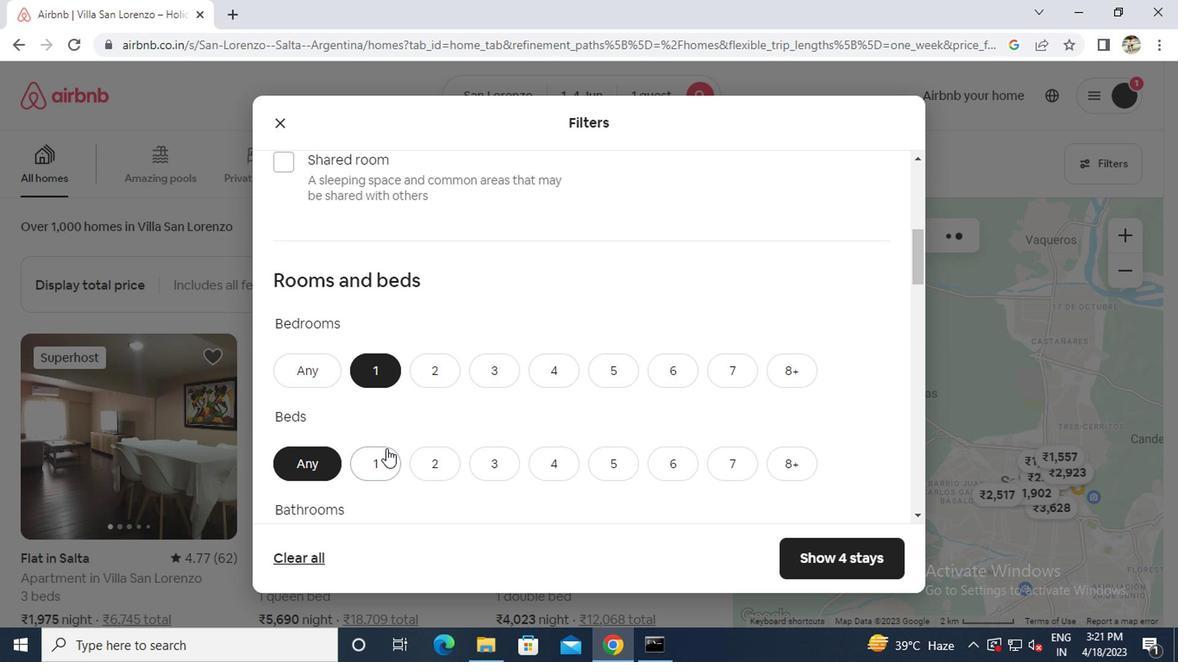 
Action: Mouse pressed left at (375, 453)
Screenshot: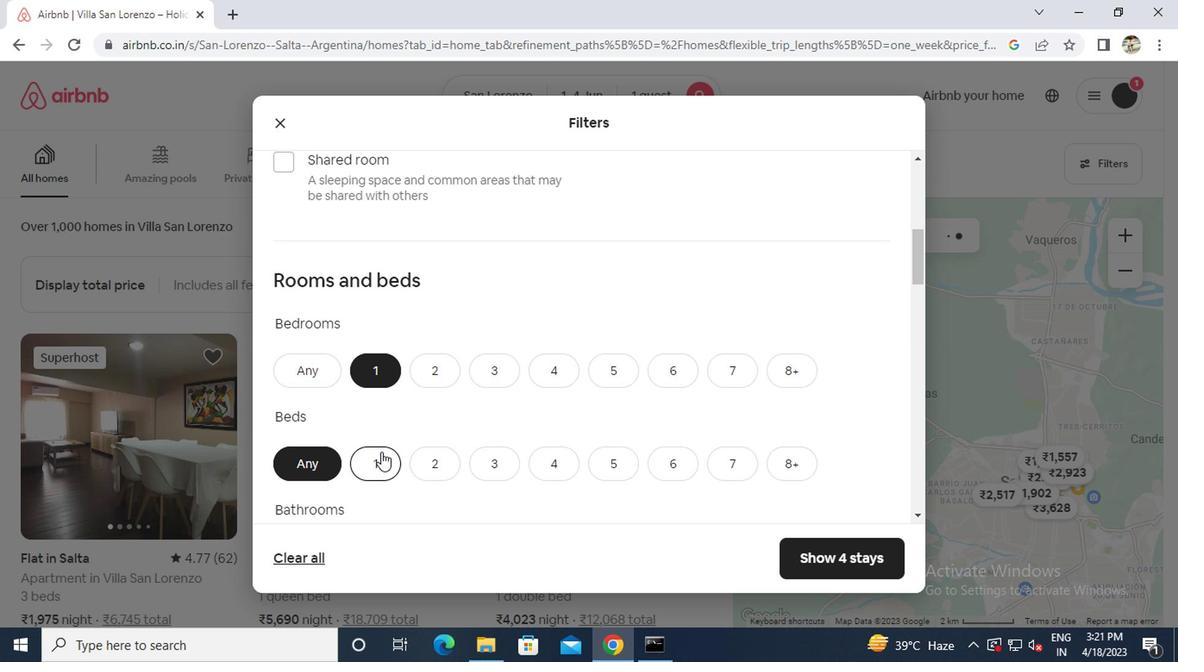 
Action: Mouse moved to (377, 452)
Screenshot: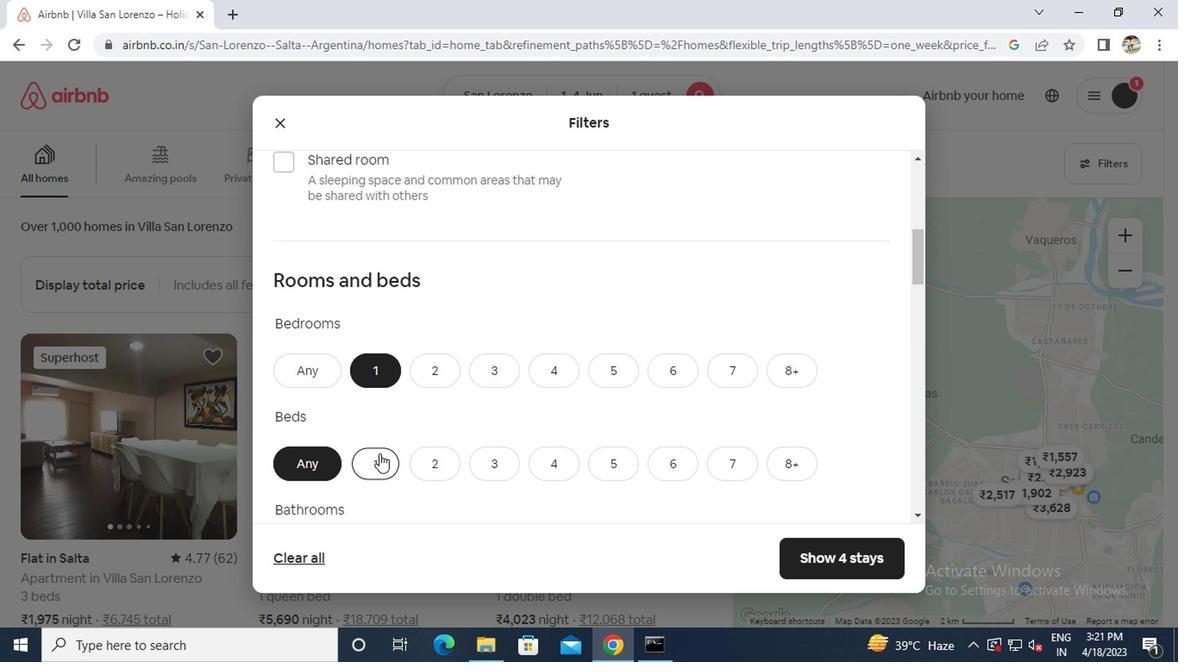 
Action: Mouse scrolled (377, 452) with delta (0, 0)
Screenshot: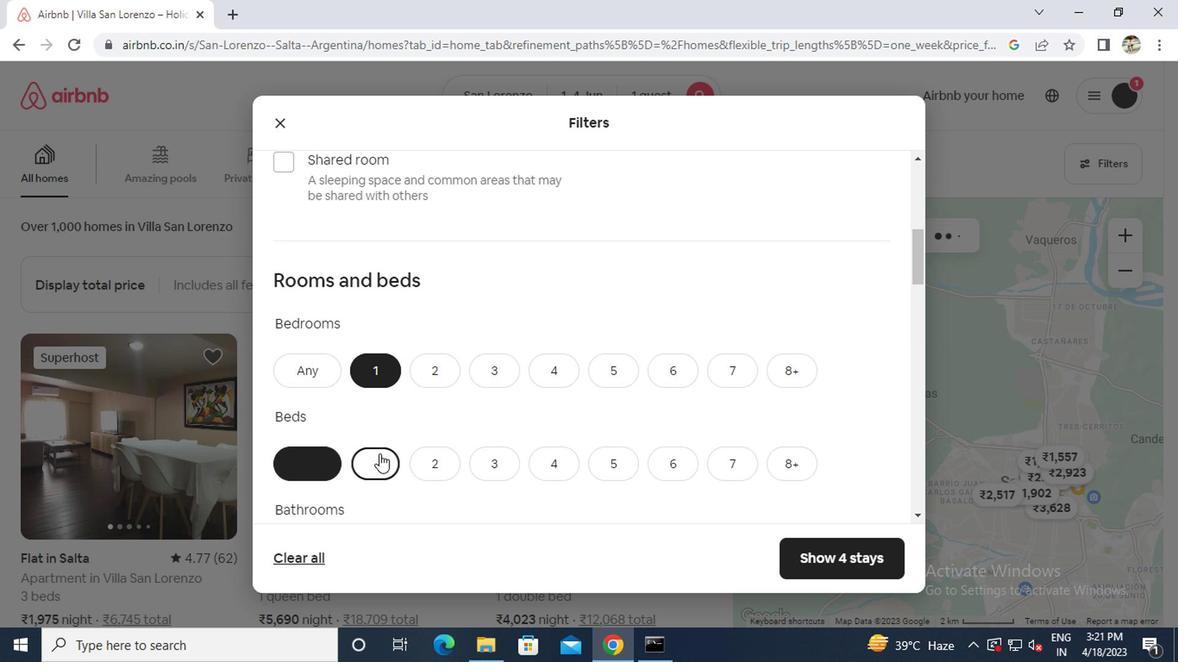 
Action: Mouse scrolled (377, 452) with delta (0, 0)
Screenshot: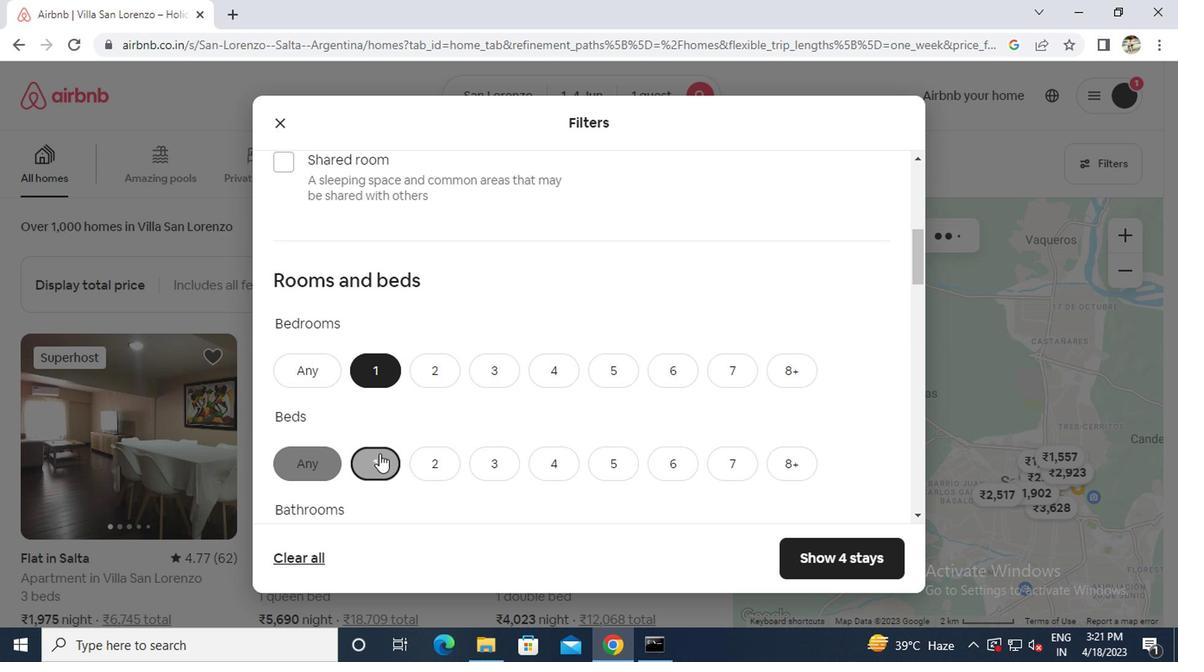 
Action: Mouse moved to (377, 390)
Screenshot: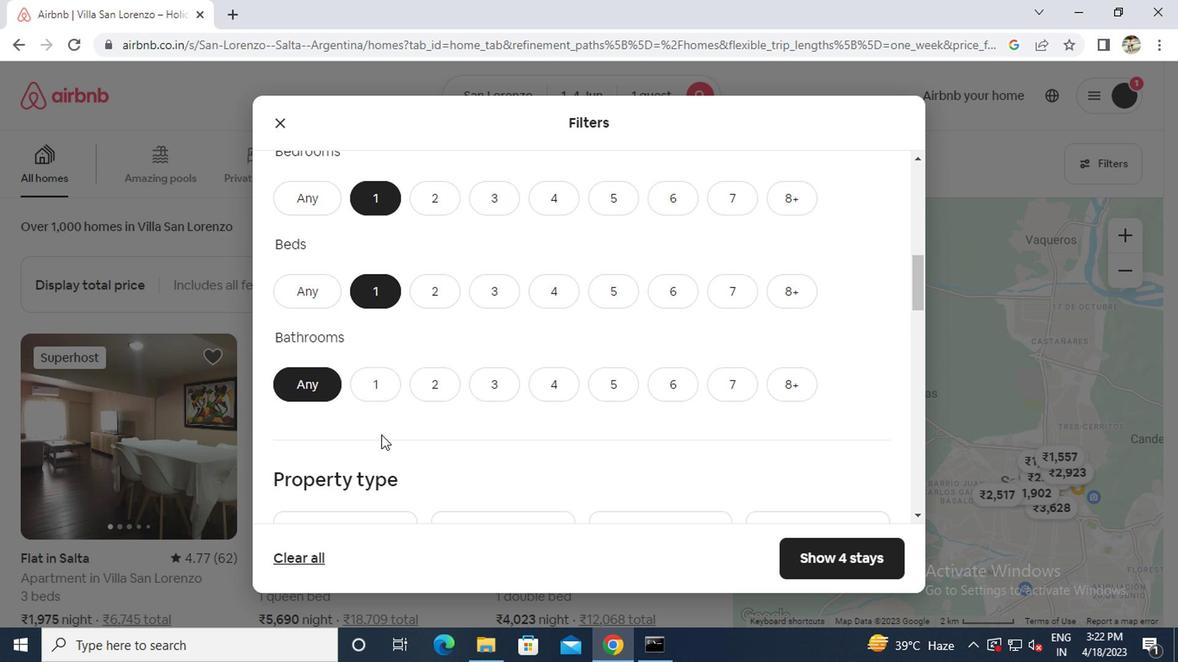 
Action: Mouse pressed left at (377, 390)
Screenshot: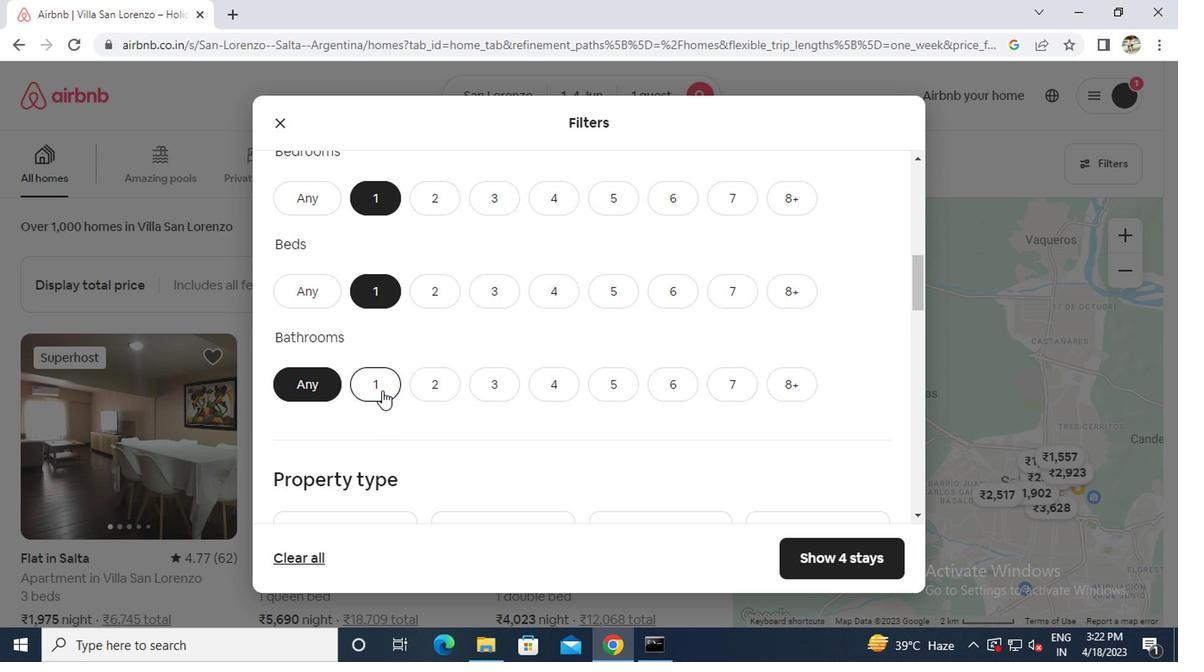 
Action: Mouse scrolled (377, 390) with delta (0, 0)
Screenshot: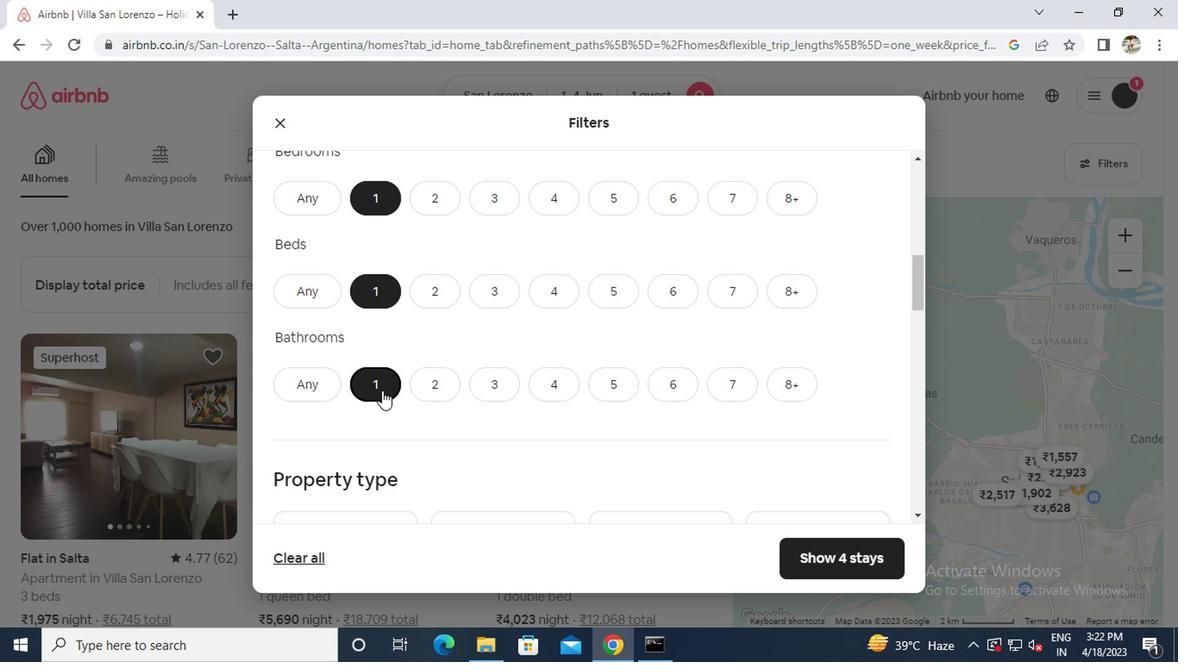 
Action: Mouse scrolled (377, 390) with delta (0, 0)
Screenshot: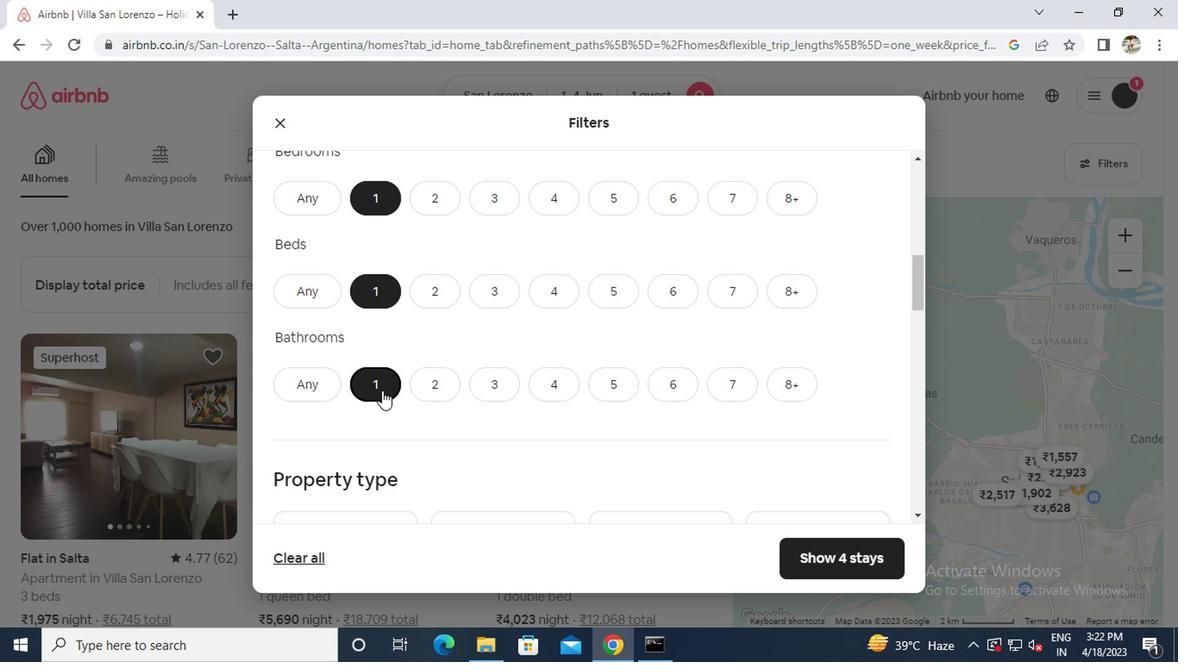 
Action: Mouse moved to (452, 386)
Screenshot: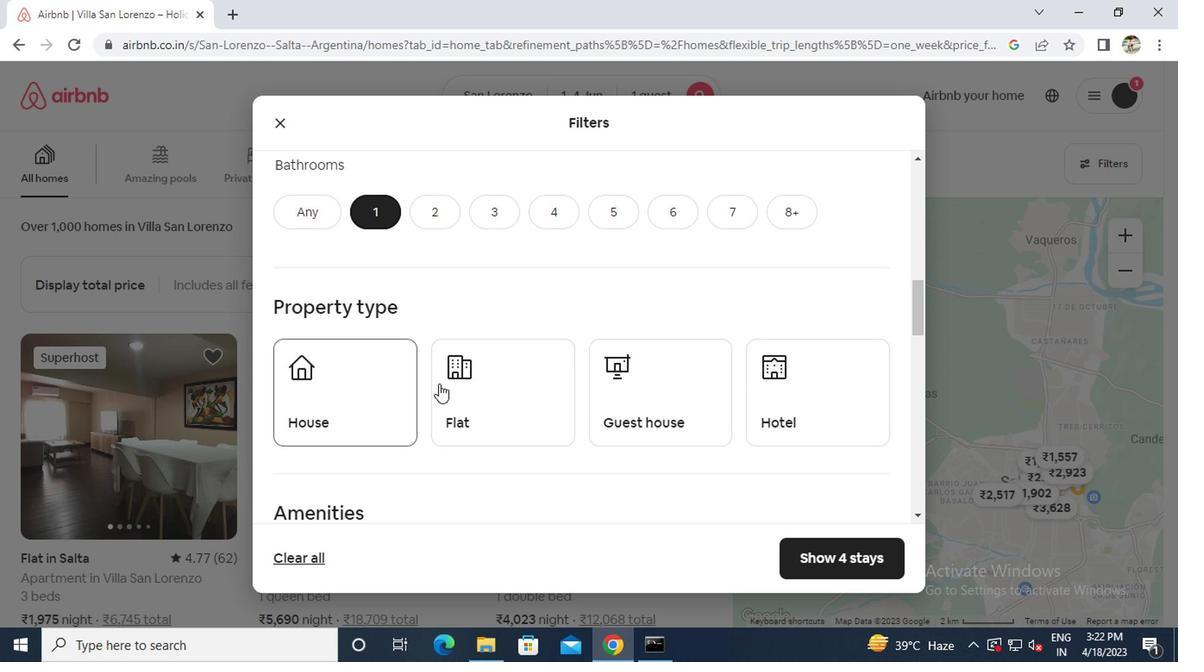 
Action: Mouse pressed left at (452, 386)
Screenshot: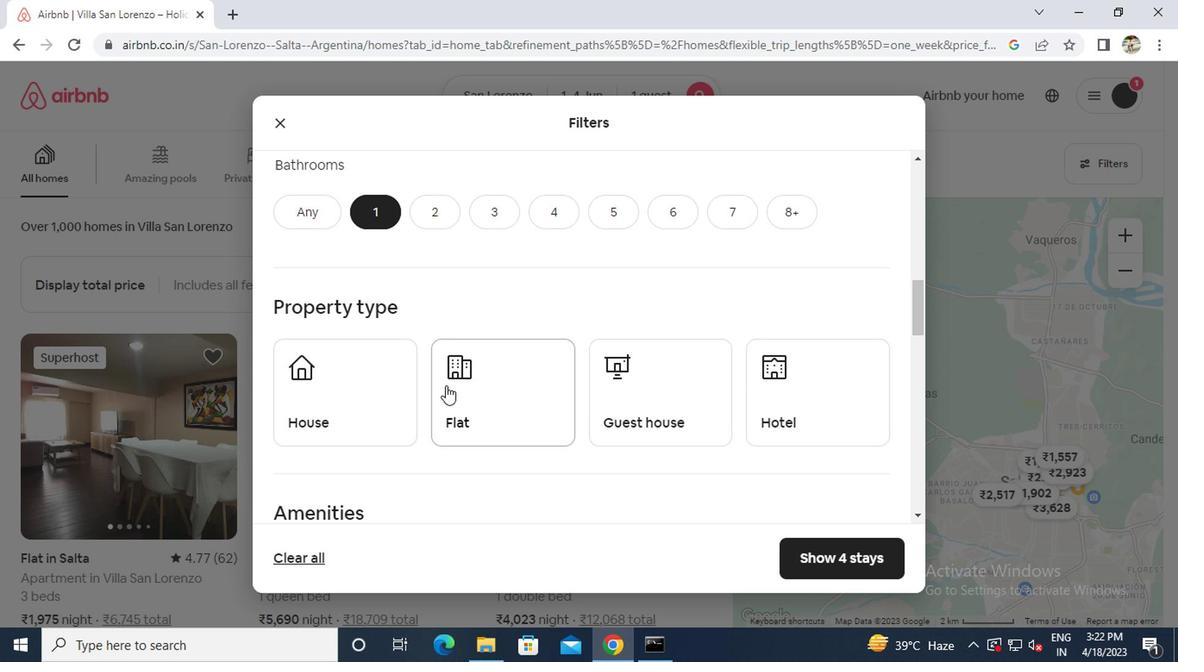 
Action: Mouse moved to (396, 415)
Screenshot: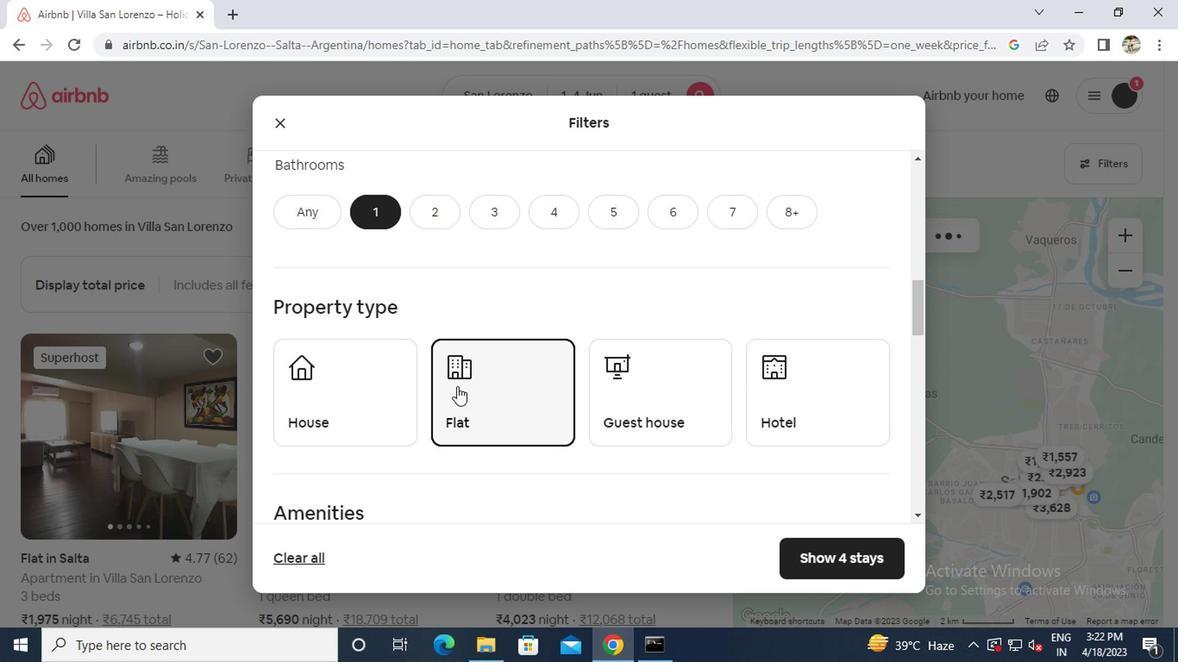 
Action: Mouse scrolled (396, 414) with delta (0, -1)
Screenshot: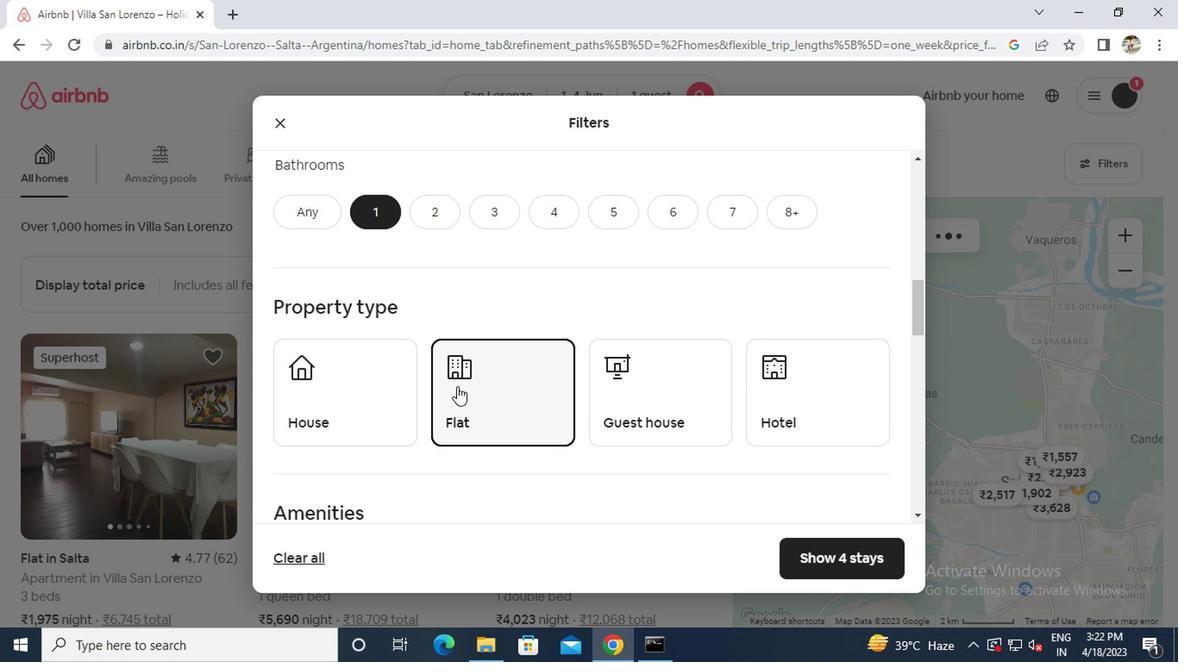 
Action: Mouse scrolled (396, 414) with delta (0, -1)
Screenshot: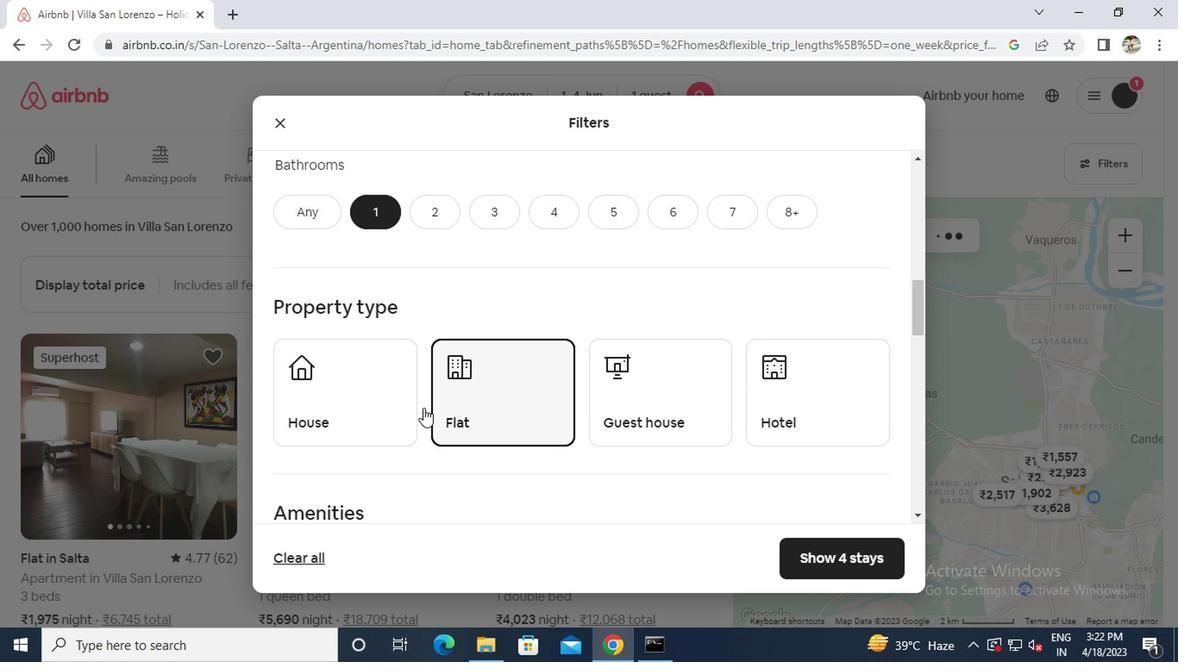 
Action: Mouse moved to (354, 423)
Screenshot: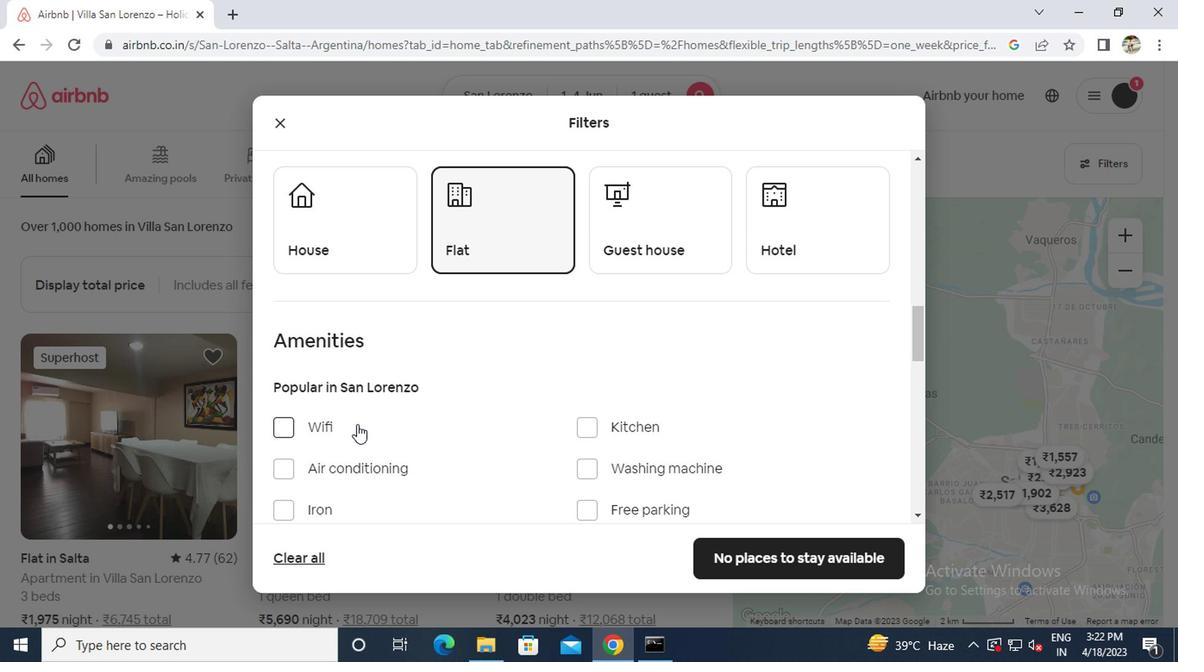 
Action: Mouse scrolled (354, 422) with delta (0, 0)
Screenshot: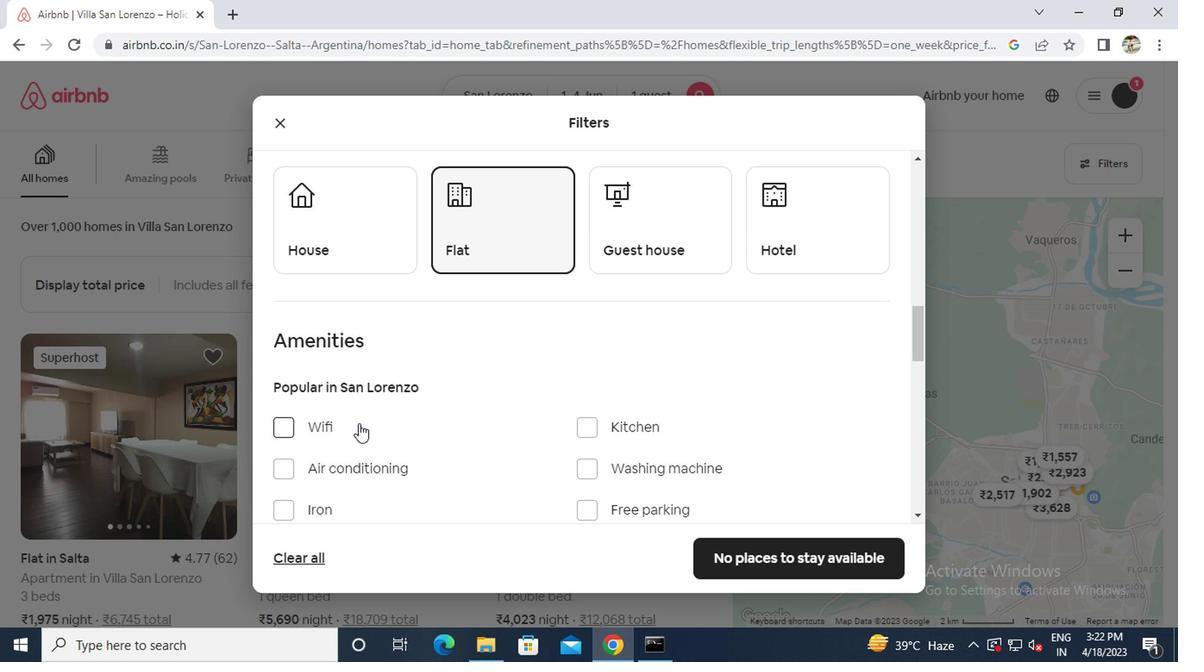 
Action: Mouse moved to (284, 335)
Screenshot: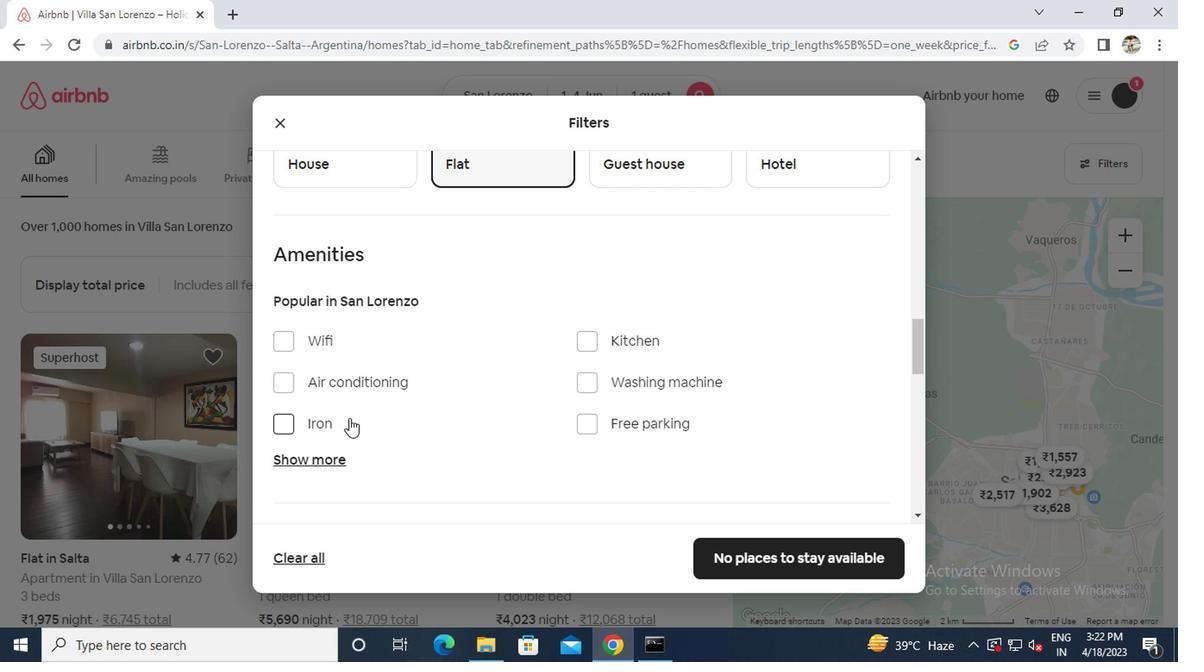
Action: Mouse pressed left at (284, 335)
Screenshot: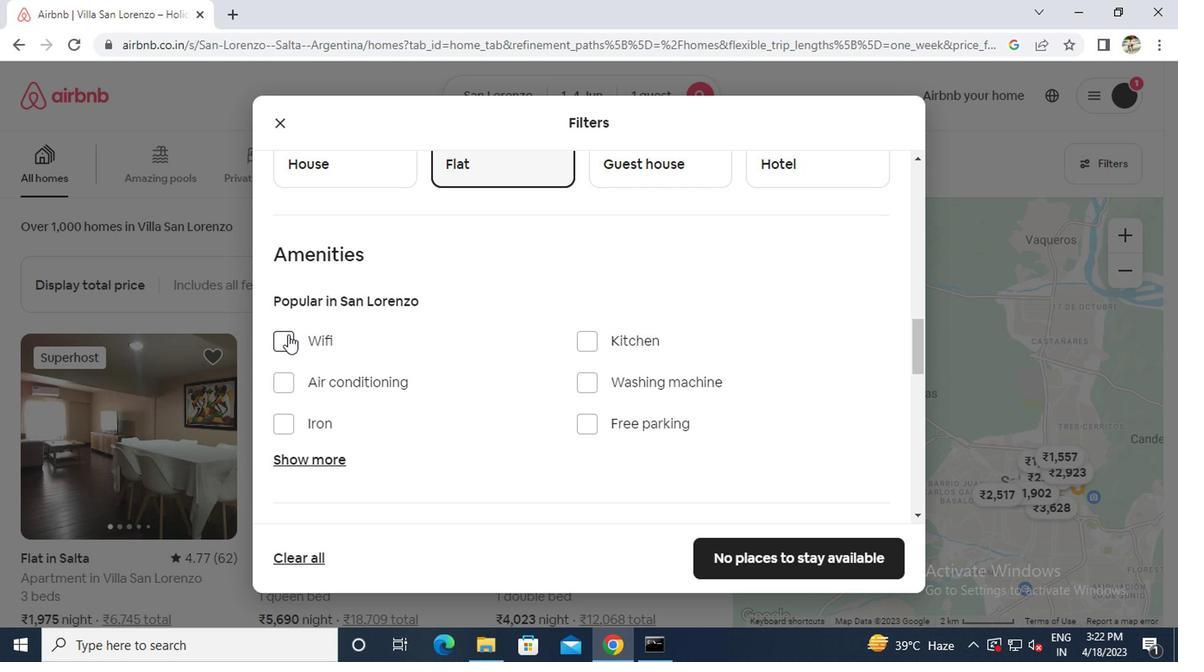 
Action: Mouse moved to (313, 452)
Screenshot: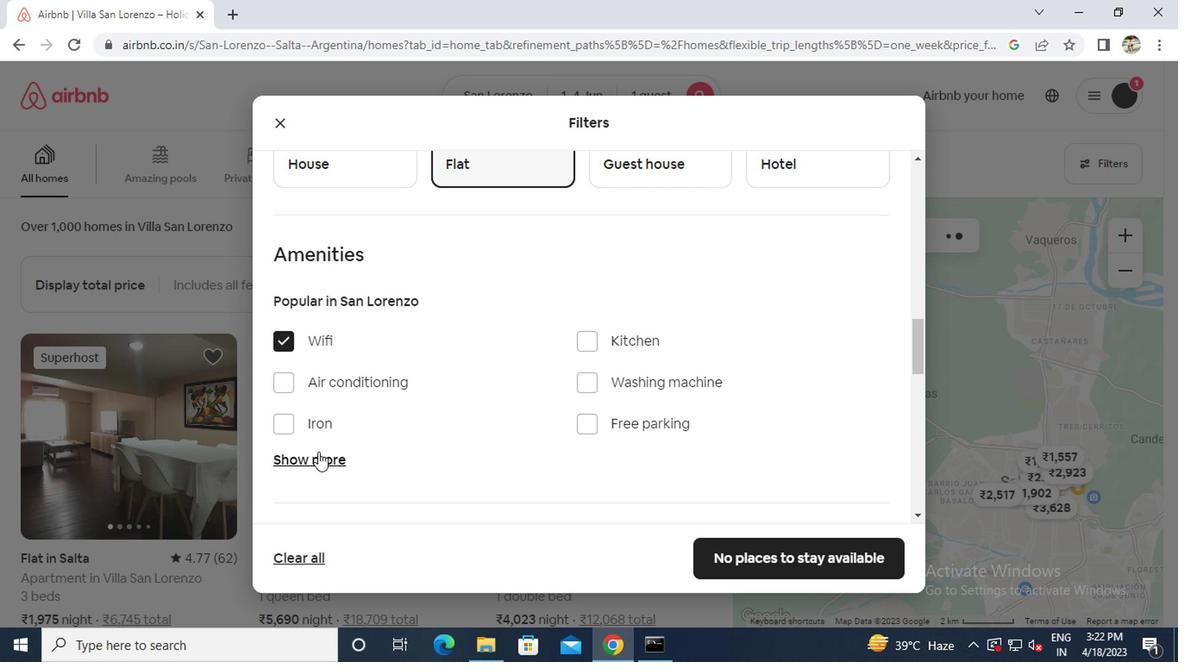 
Action: Mouse pressed left at (313, 452)
Screenshot: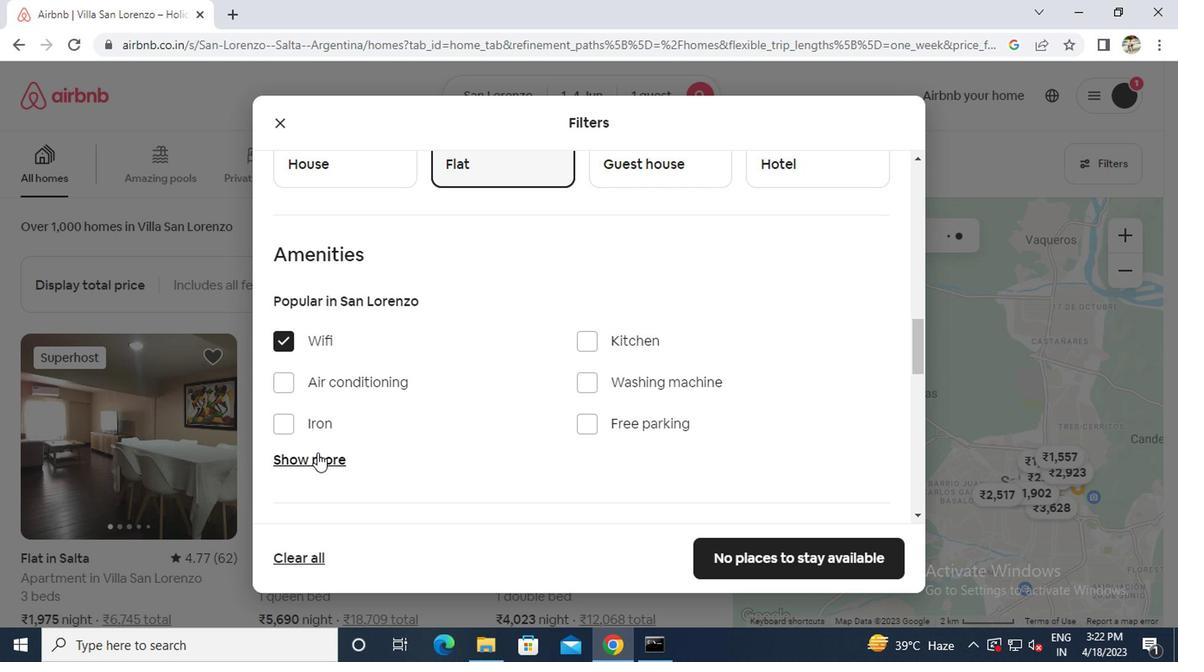 
Action: Mouse scrolled (313, 452) with delta (0, 0)
Screenshot: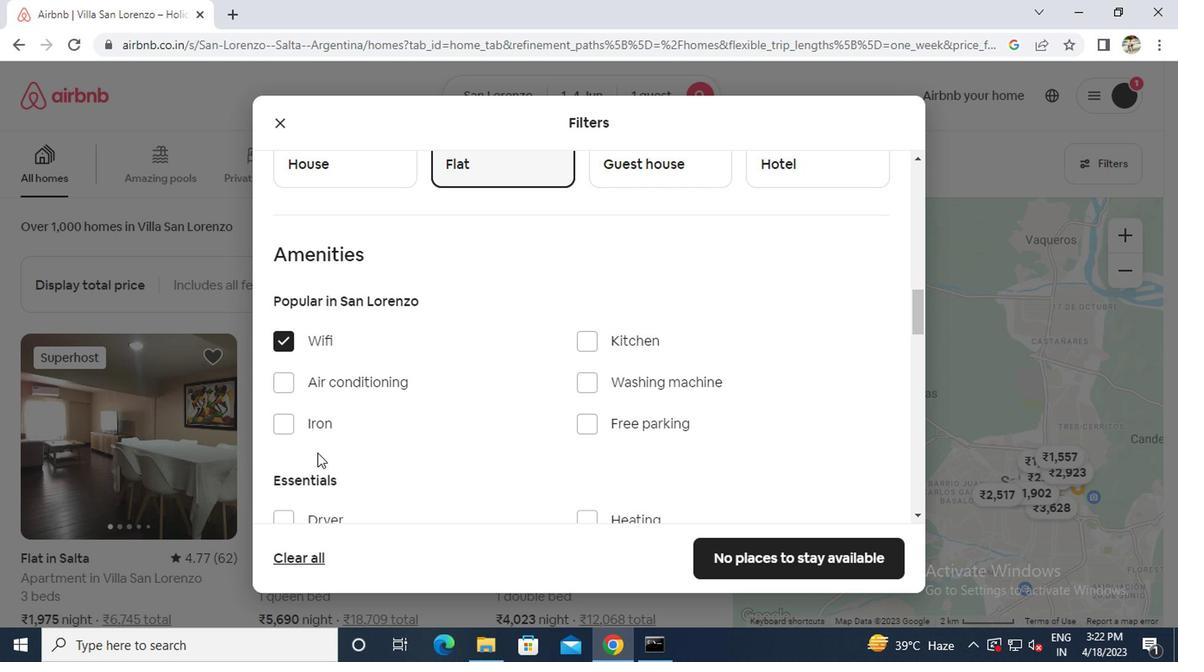 
Action: Mouse scrolled (313, 452) with delta (0, 0)
Screenshot: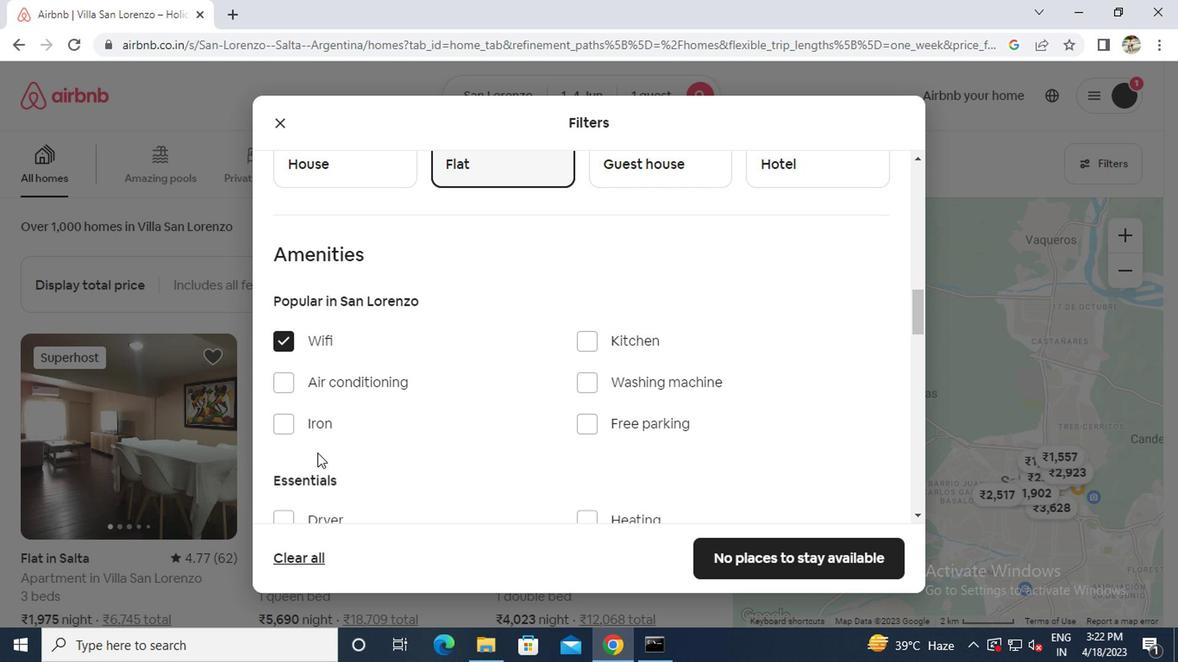 
Action: Mouse moved to (585, 346)
Screenshot: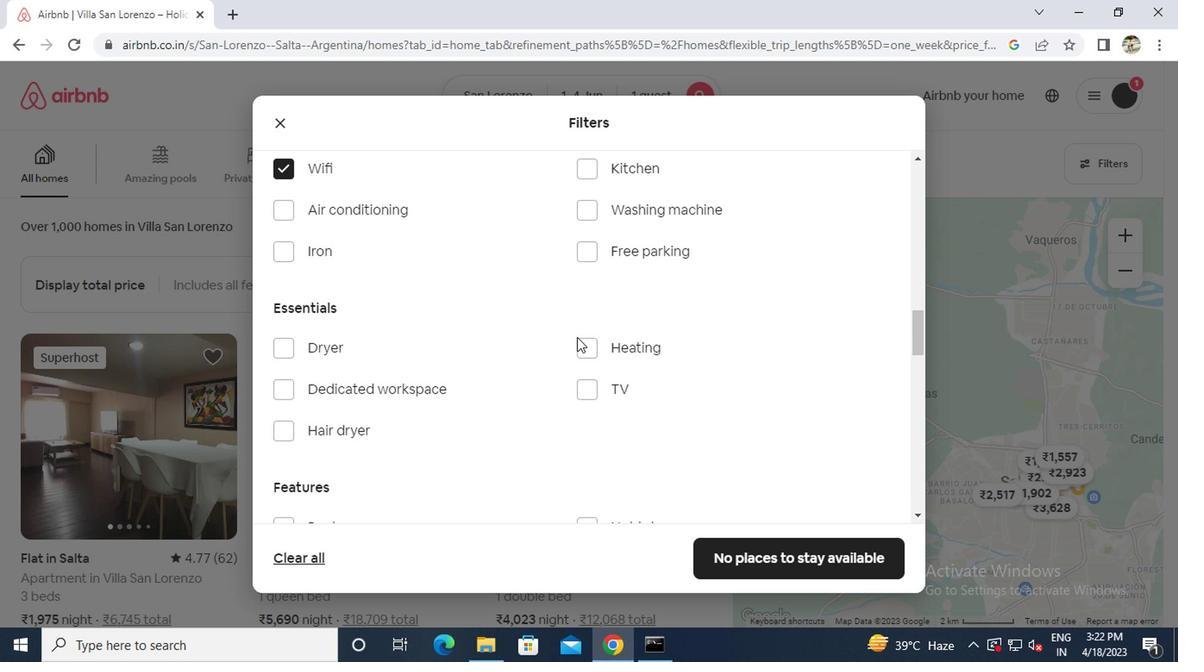 
Action: Mouse pressed left at (585, 346)
Screenshot: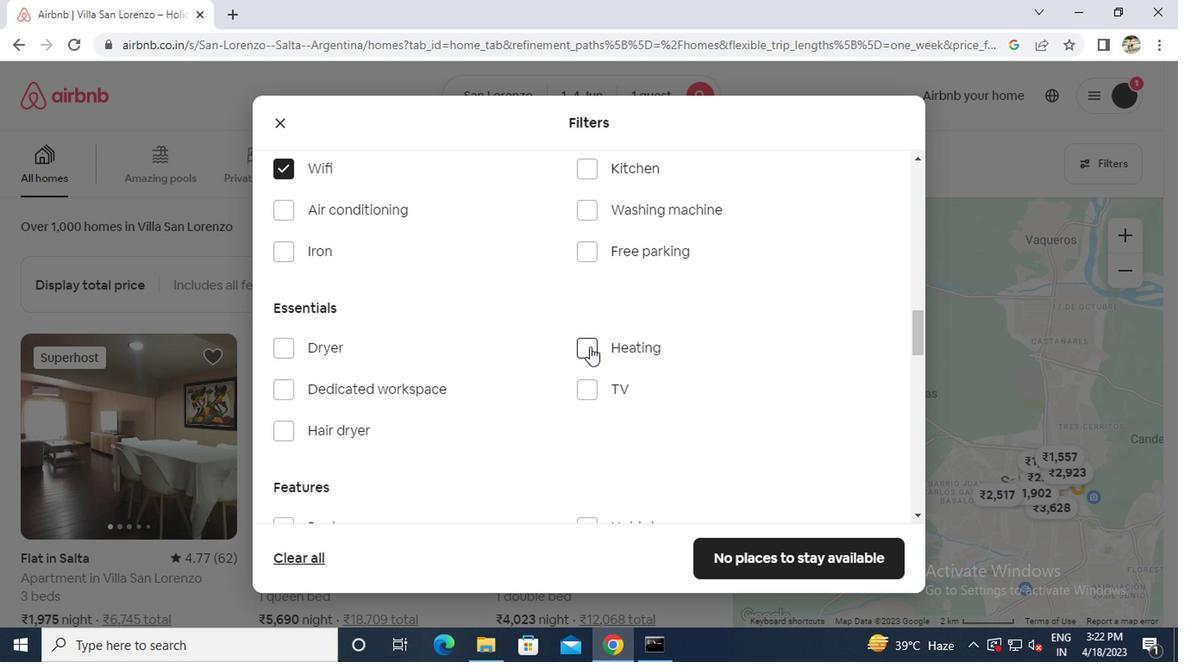 
Action: Mouse scrolled (585, 346) with delta (0, 0)
Screenshot: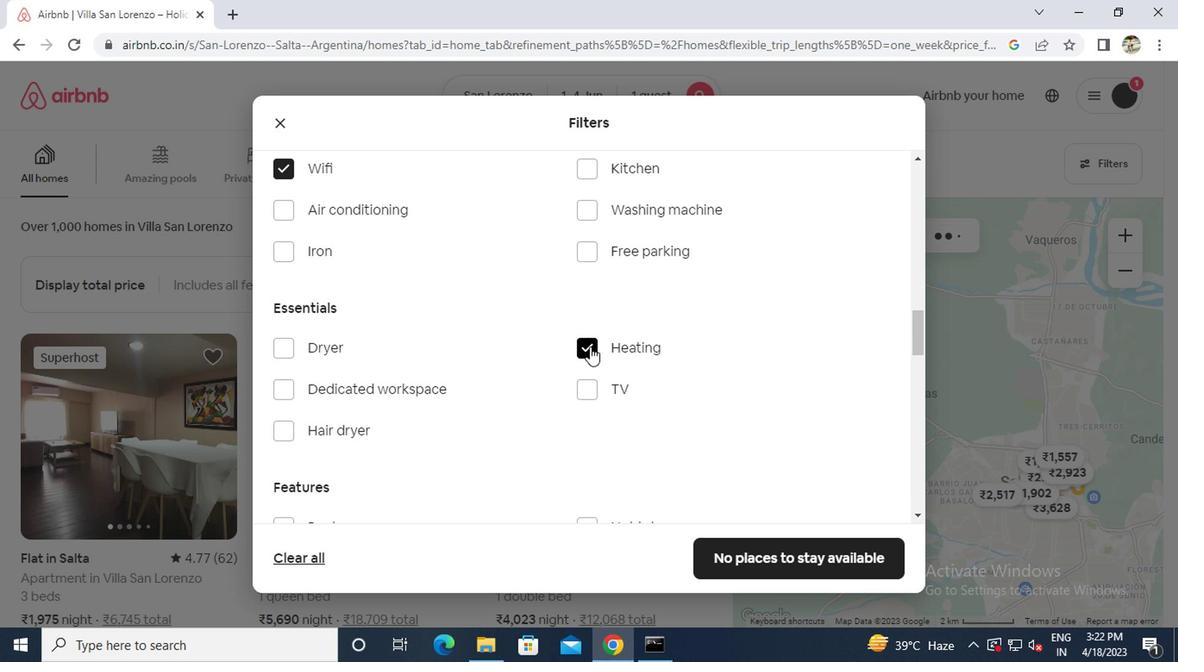 
Action: Mouse scrolled (585, 346) with delta (0, 0)
Screenshot: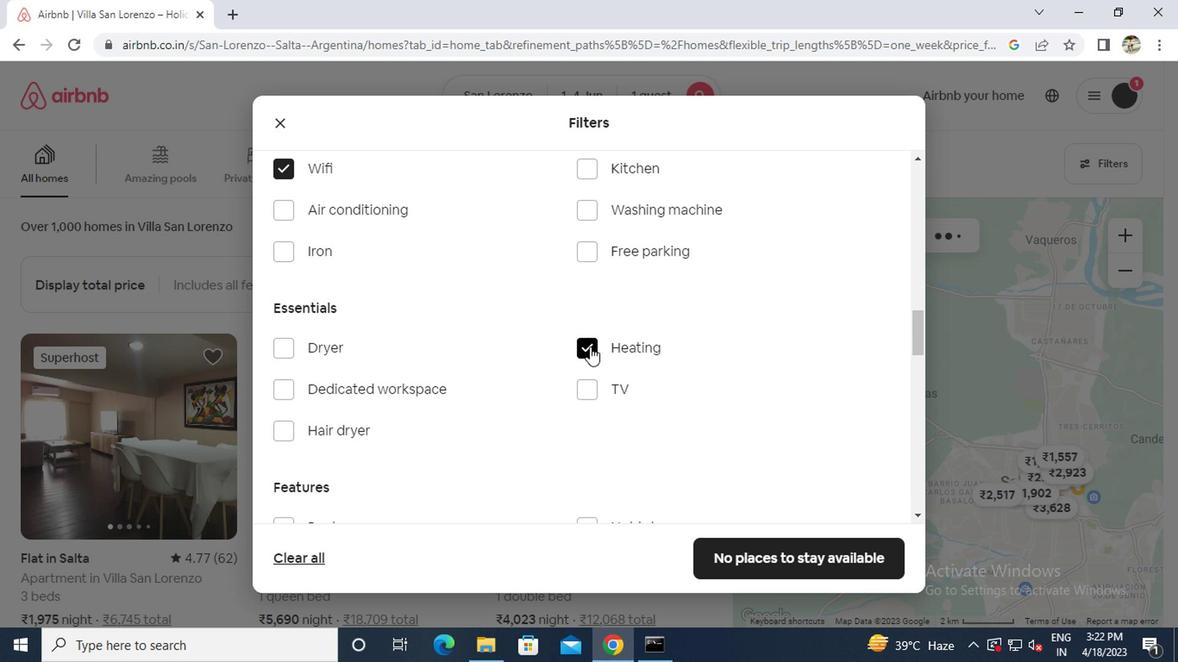 
Action: Mouse scrolled (585, 346) with delta (0, 0)
Screenshot: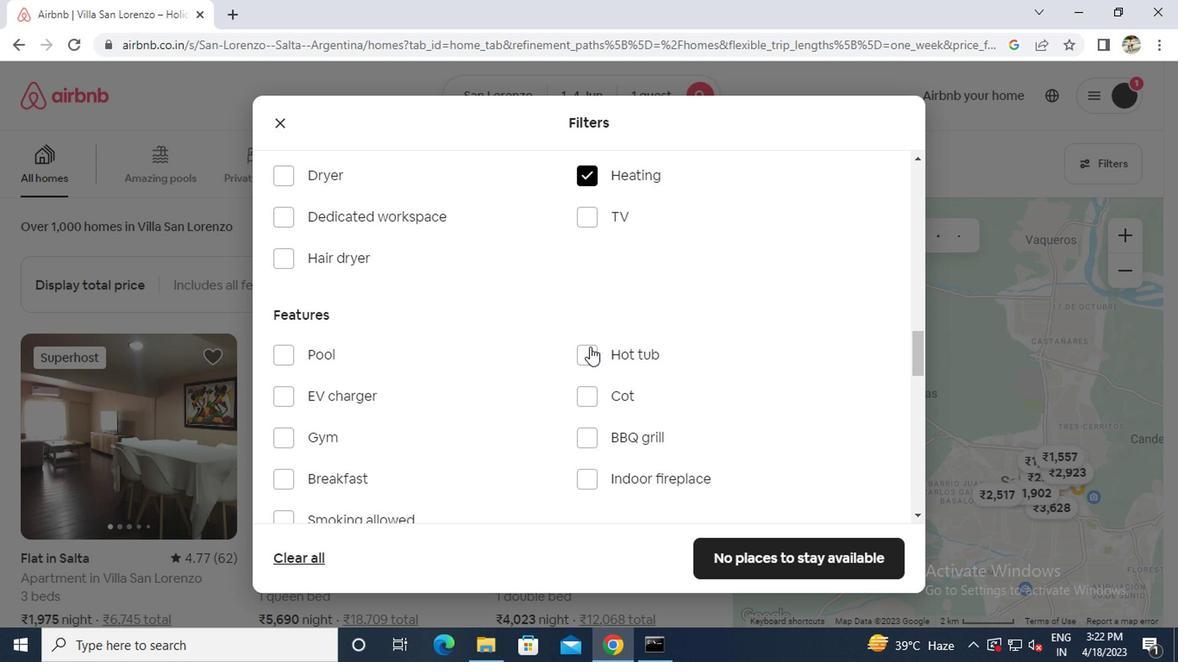 
Action: Mouse scrolled (585, 346) with delta (0, 0)
Screenshot: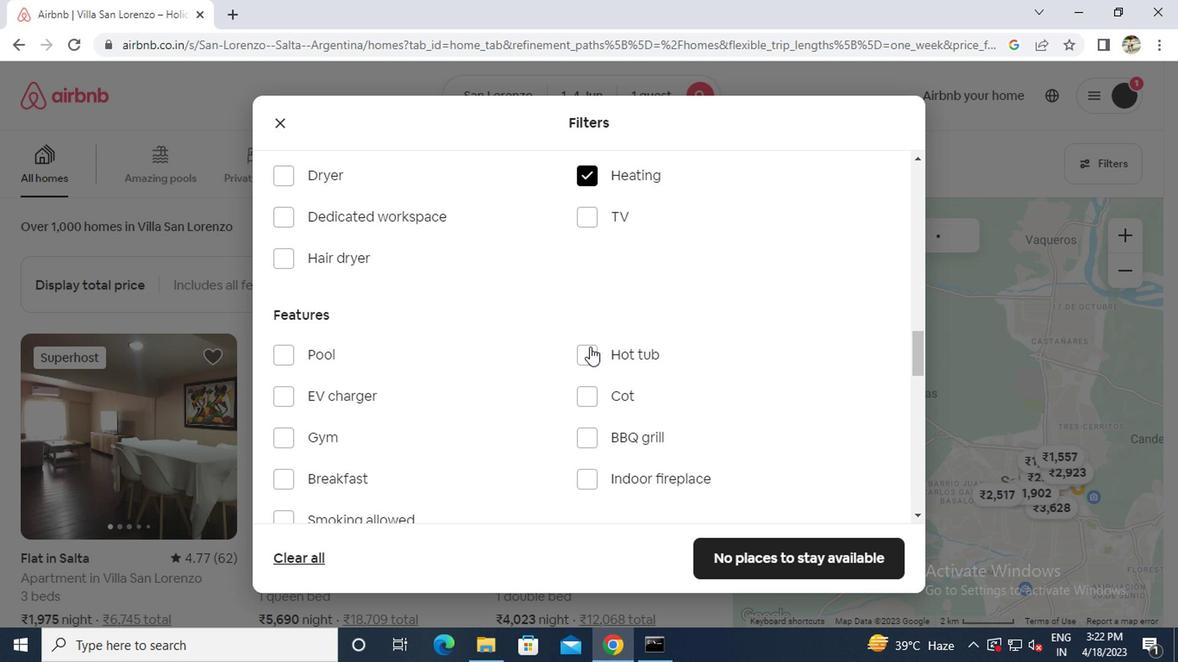 
Action: Mouse scrolled (585, 346) with delta (0, 0)
Screenshot: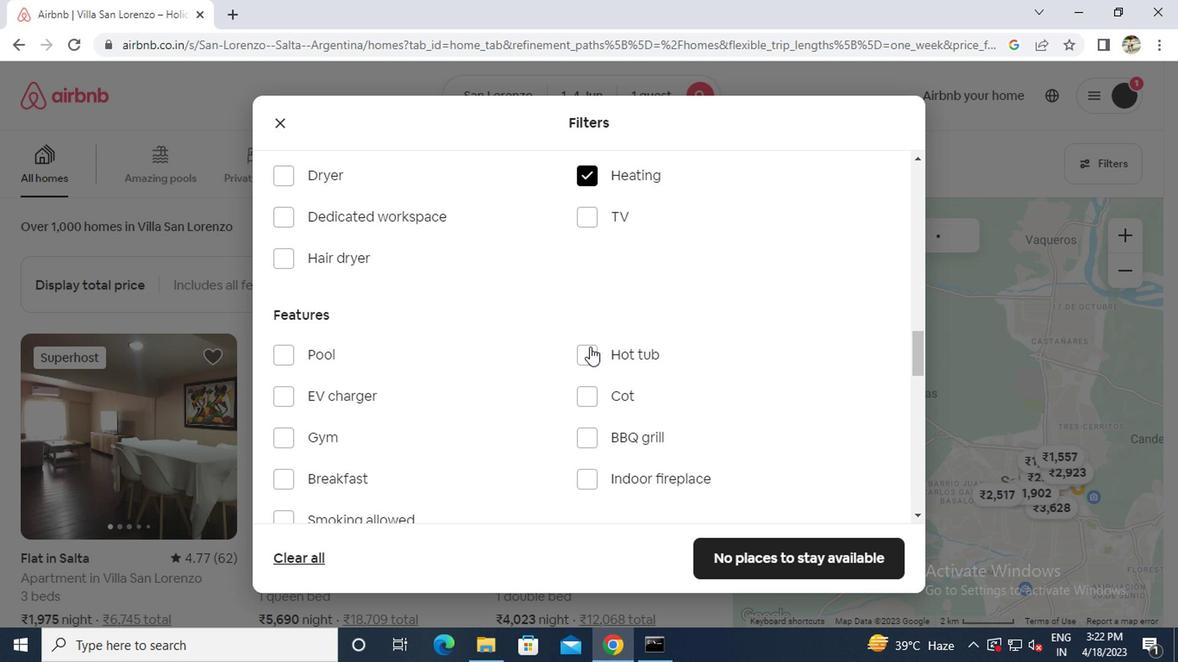 
Action: Mouse scrolled (585, 346) with delta (0, 0)
Screenshot: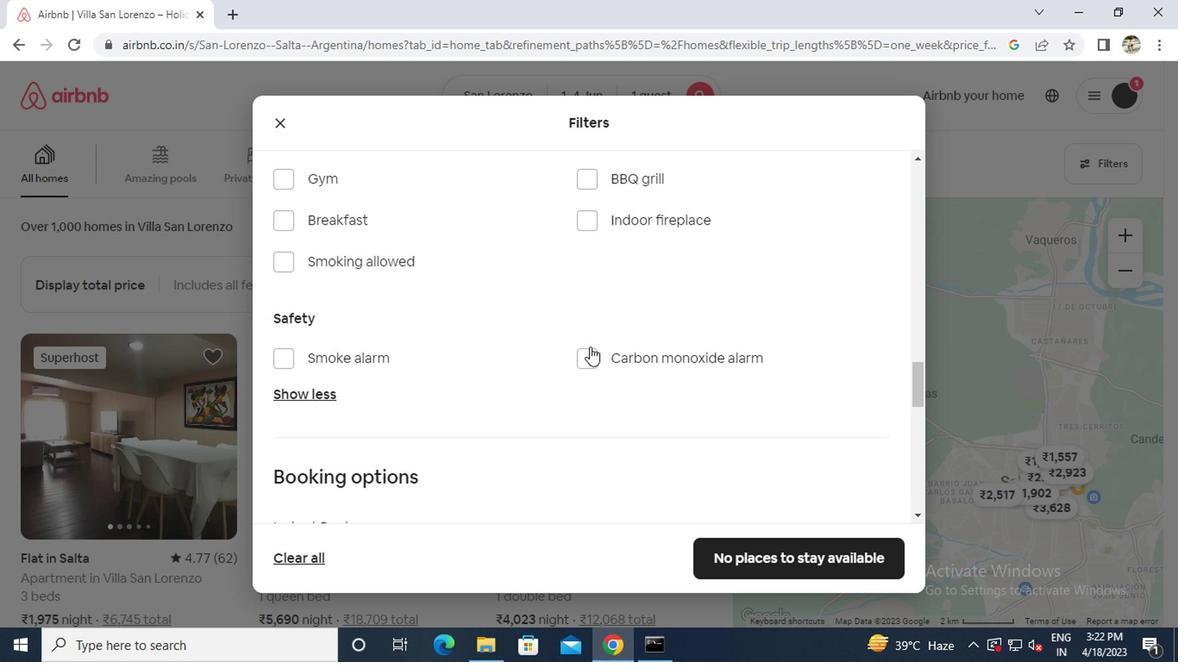 
Action: Mouse scrolled (585, 346) with delta (0, 0)
Screenshot: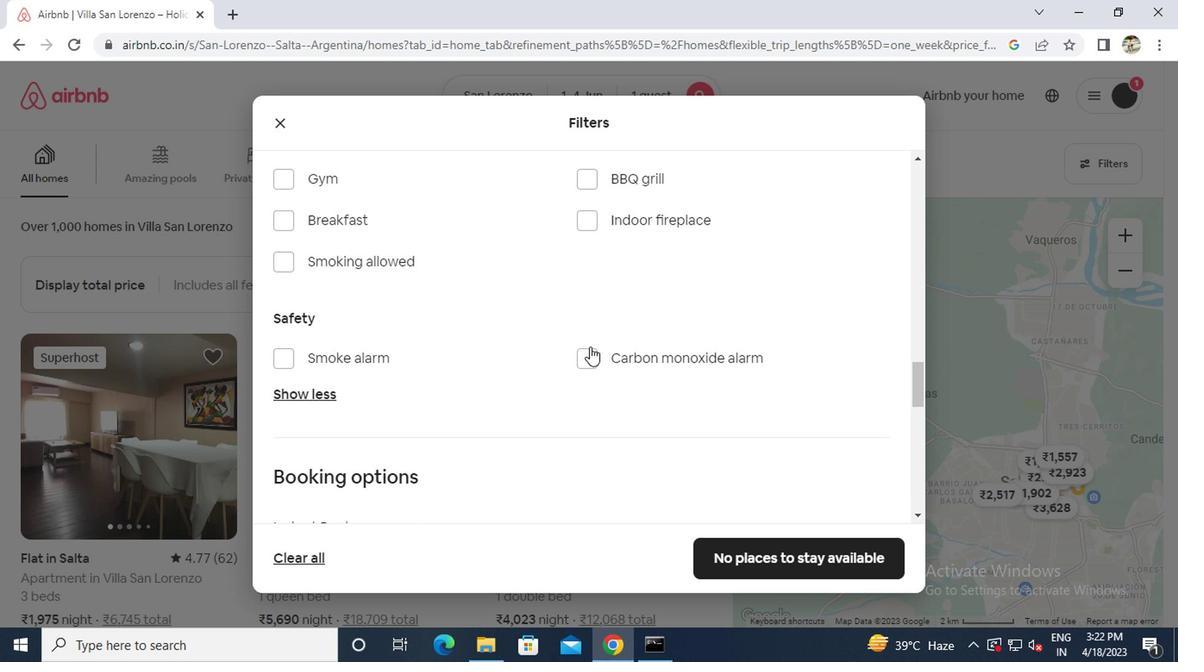 
Action: Mouse scrolled (585, 346) with delta (0, 0)
Screenshot: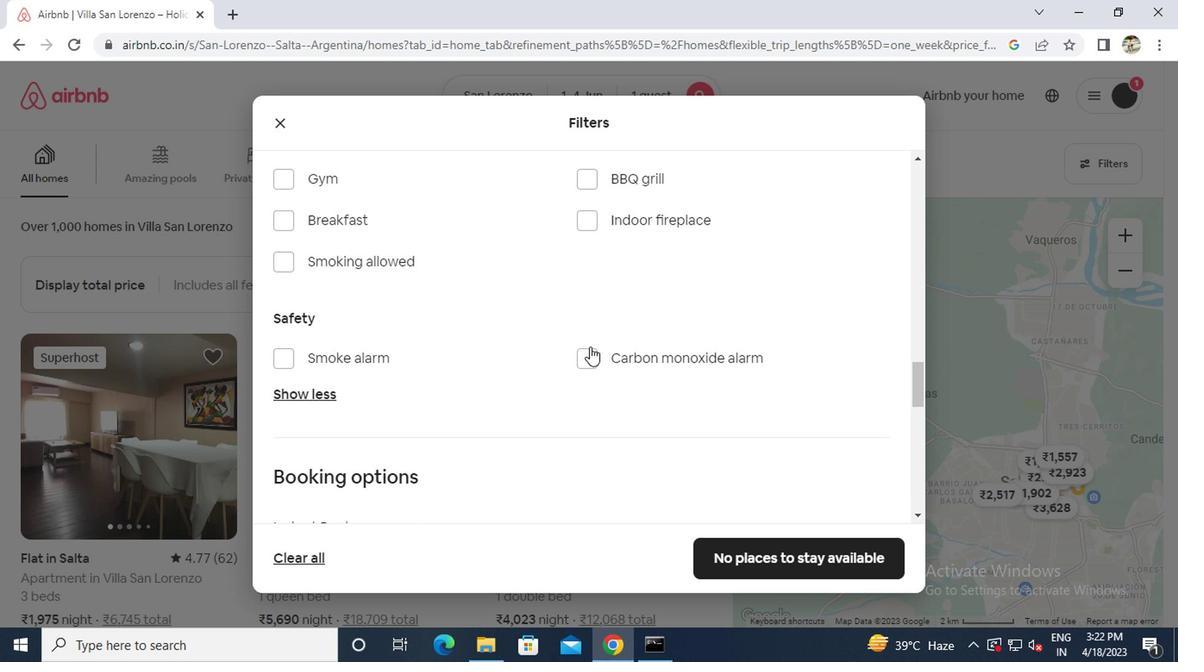 
Action: Mouse scrolled (585, 346) with delta (0, 0)
Screenshot: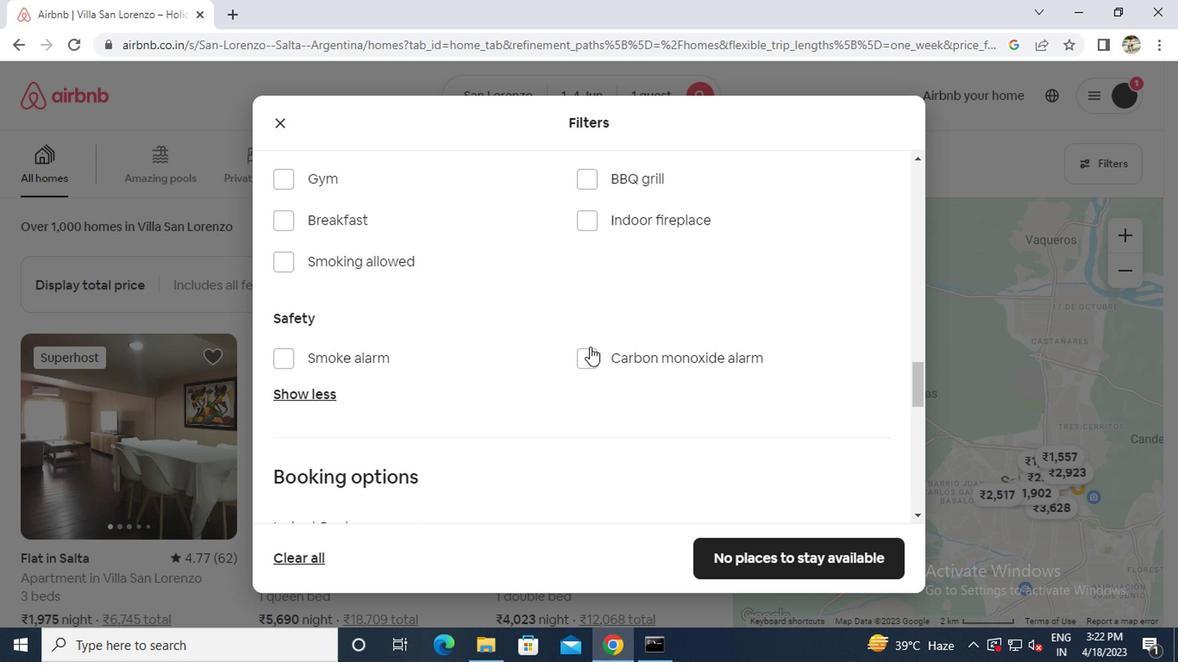 
Action: Mouse moved to (834, 252)
Screenshot: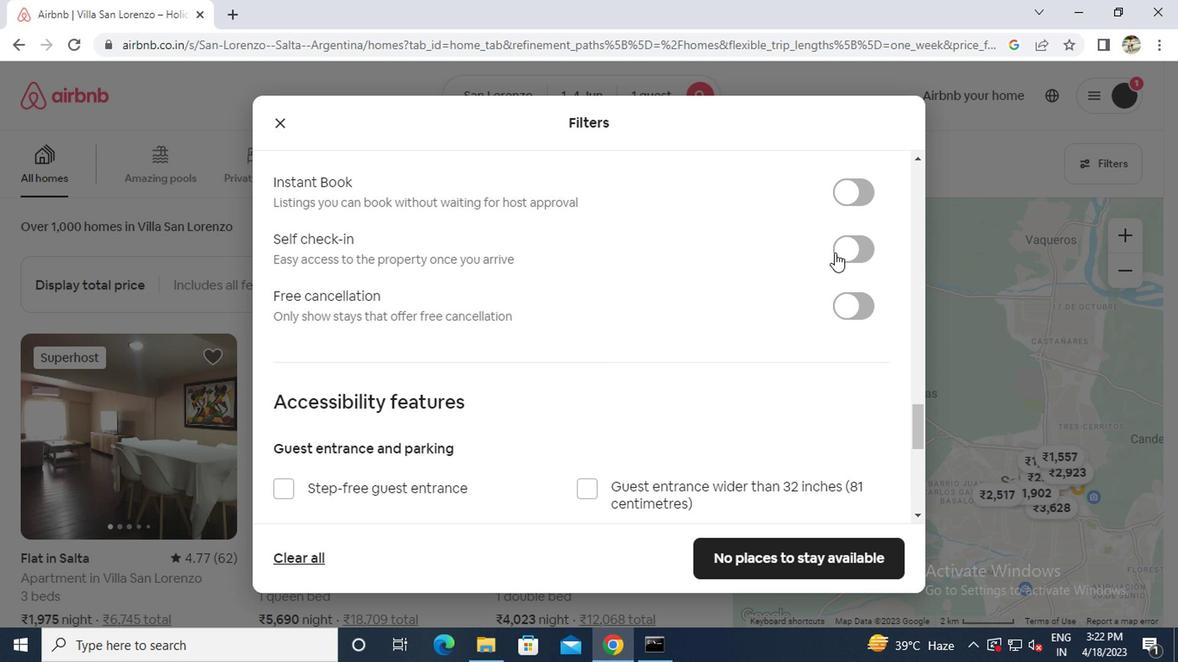 
Action: Mouse pressed left at (834, 252)
Screenshot: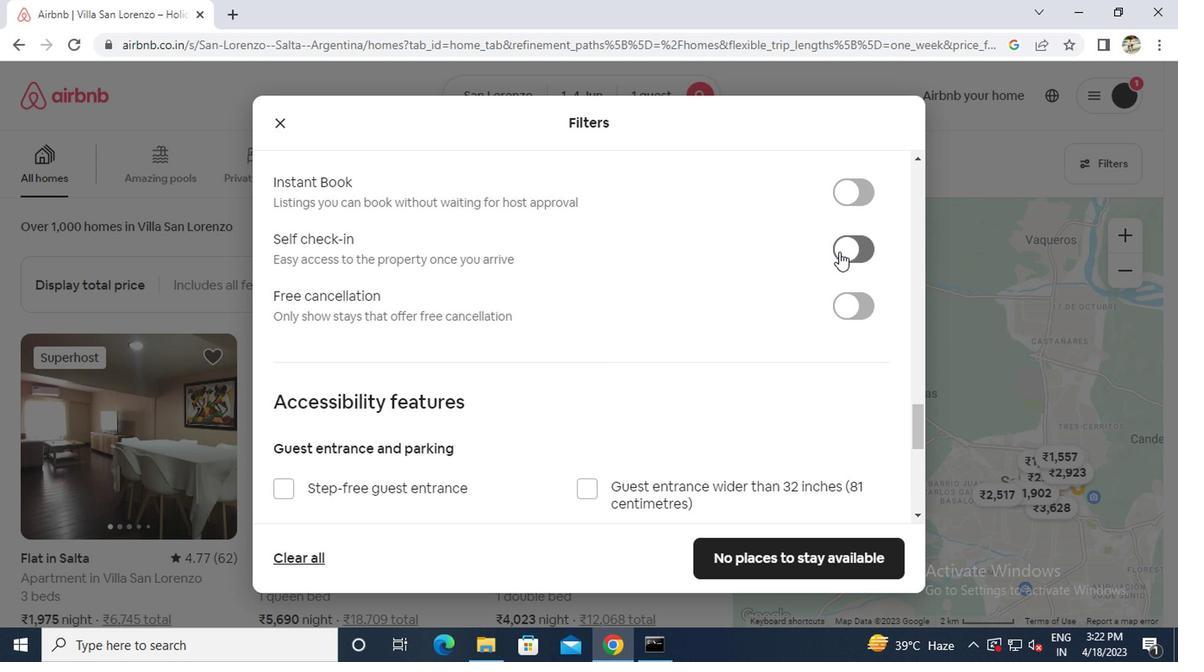 
Action: Mouse moved to (573, 333)
Screenshot: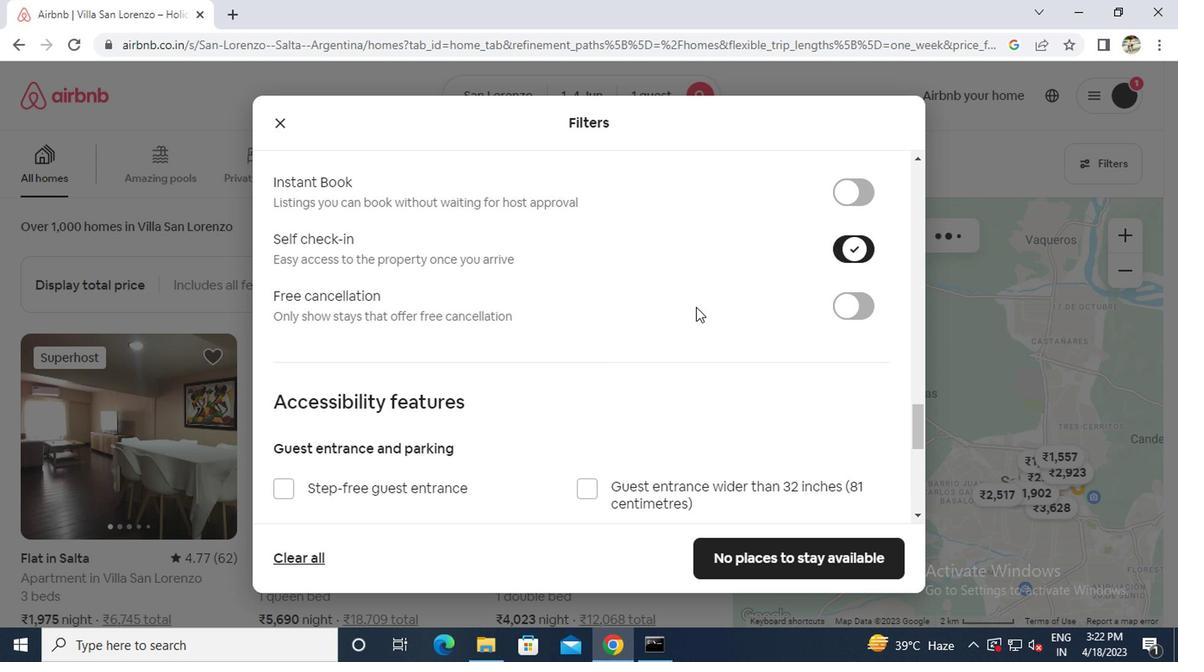 
Action: Mouse scrolled (573, 332) with delta (0, 0)
Screenshot: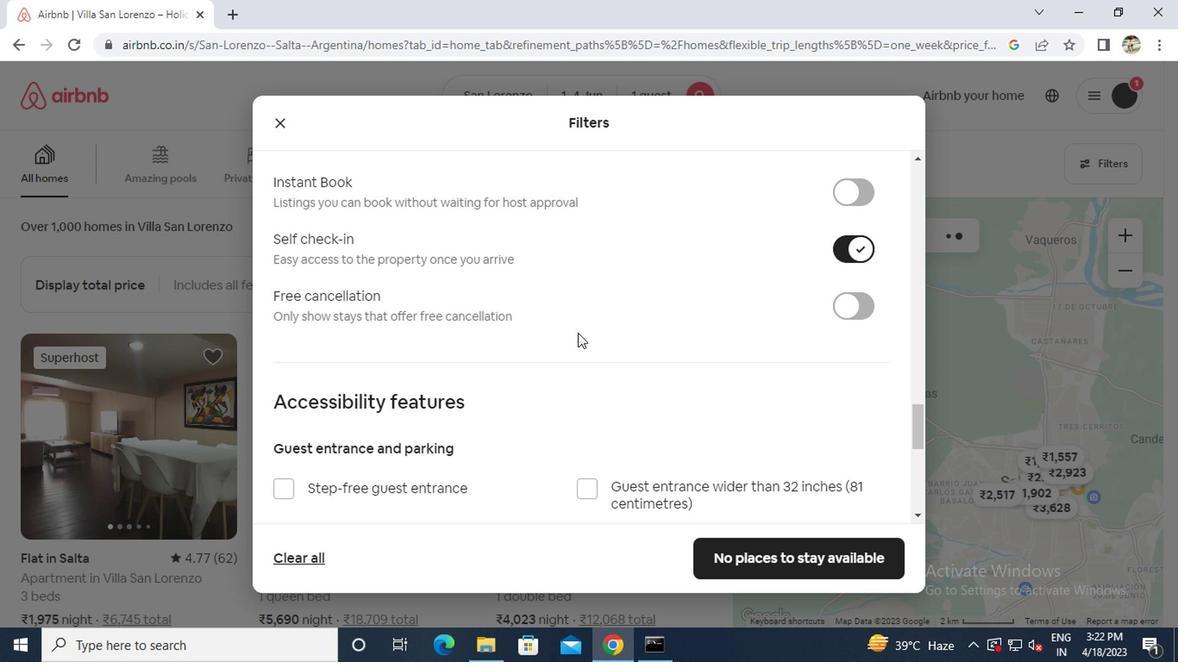 
Action: Mouse scrolled (573, 332) with delta (0, 0)
Screenshot: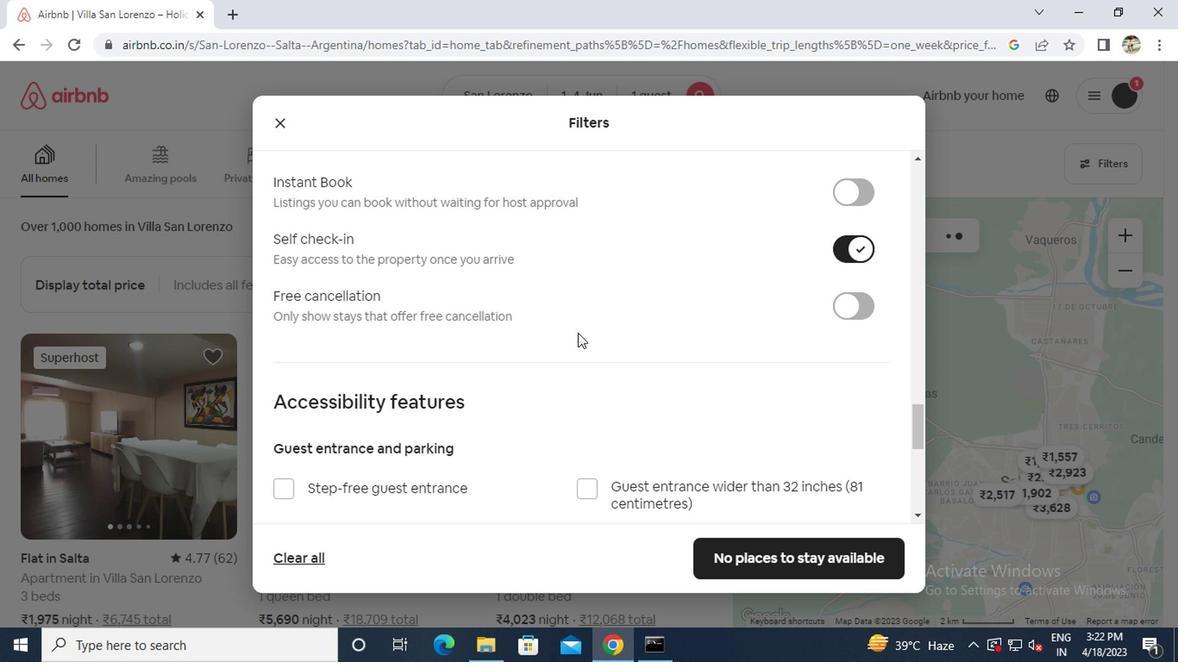 
Action: Mouse scrolled (573, 332) with delta (0, 0)
Screenshot: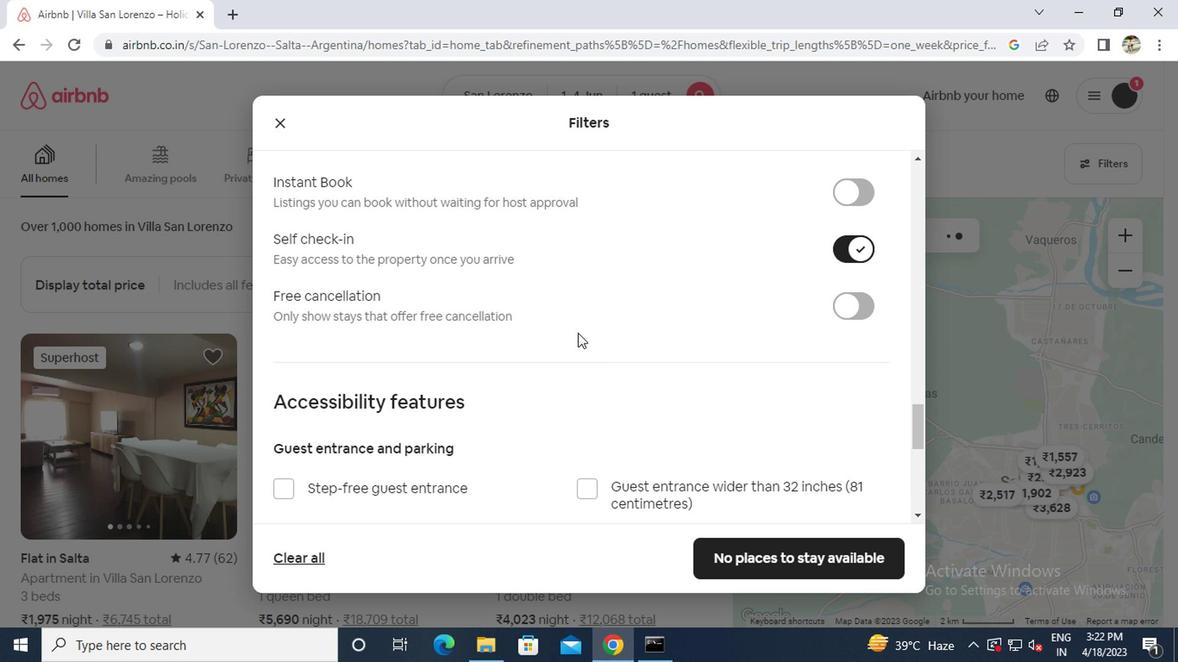 
Action: Mouse scrolled (573, 332) with delta (0, 0)
Screenshot: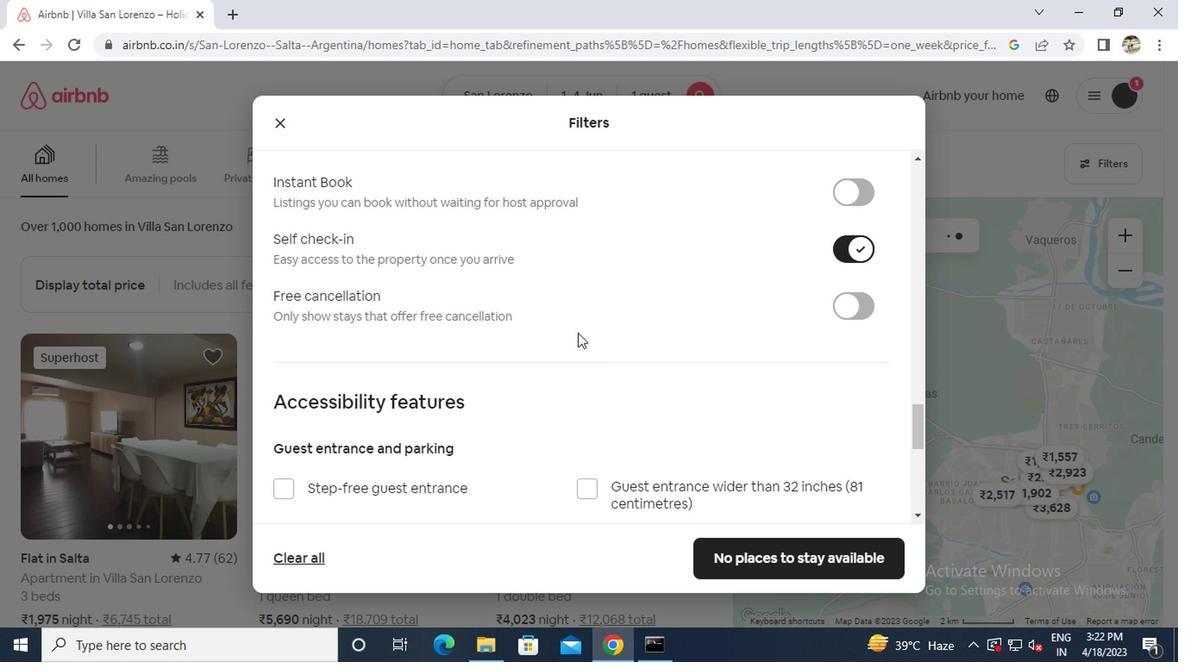 
Action: Mouse scrolled (573, 332) with delta (0, 0)
Screenshot: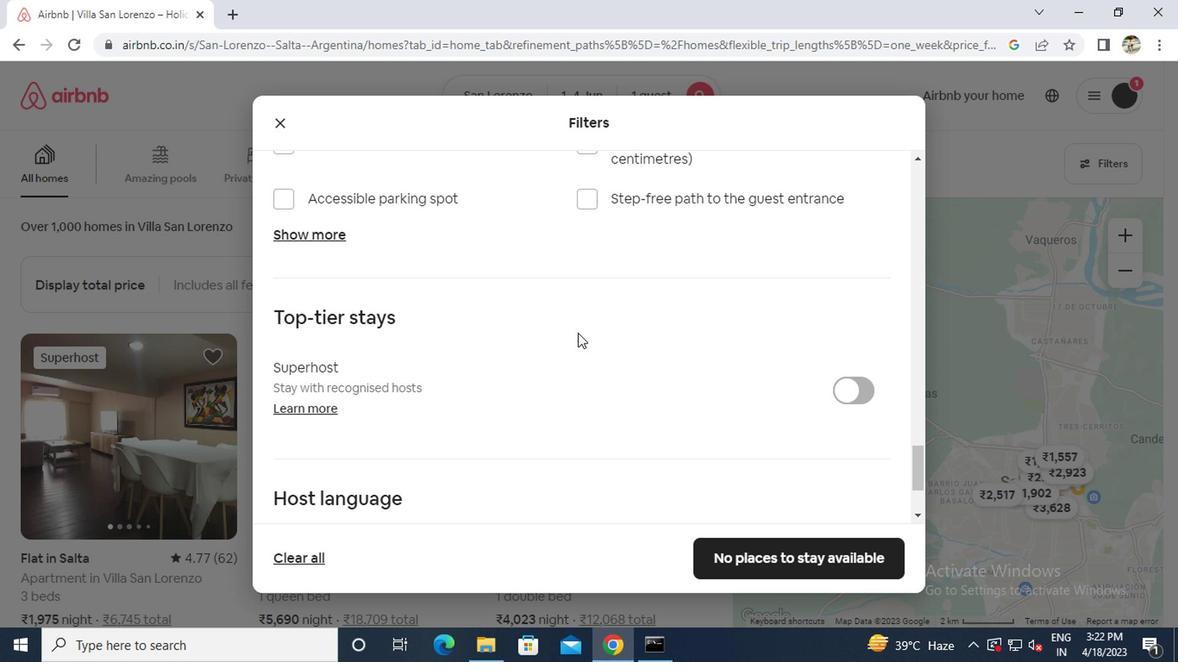 
Action: Mouse scrolled (573, 332) with delta (0, 0)
Screenshot: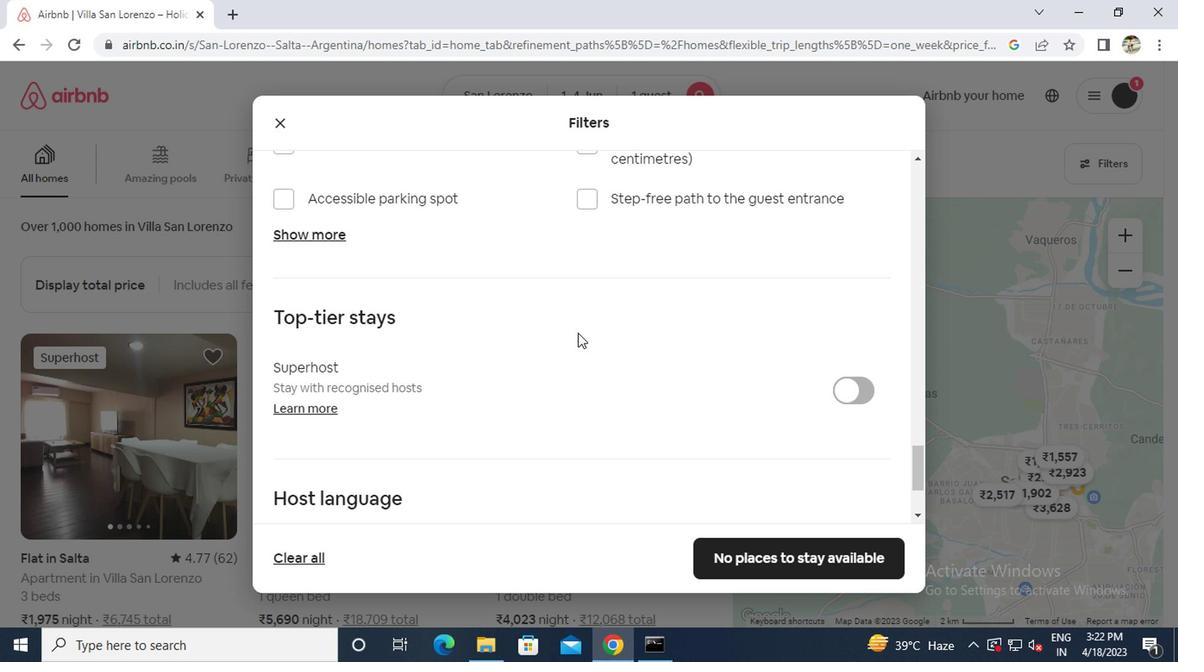 
Action: Mouse scrolled (573, 332) with delta (0, 0)
Screenshot: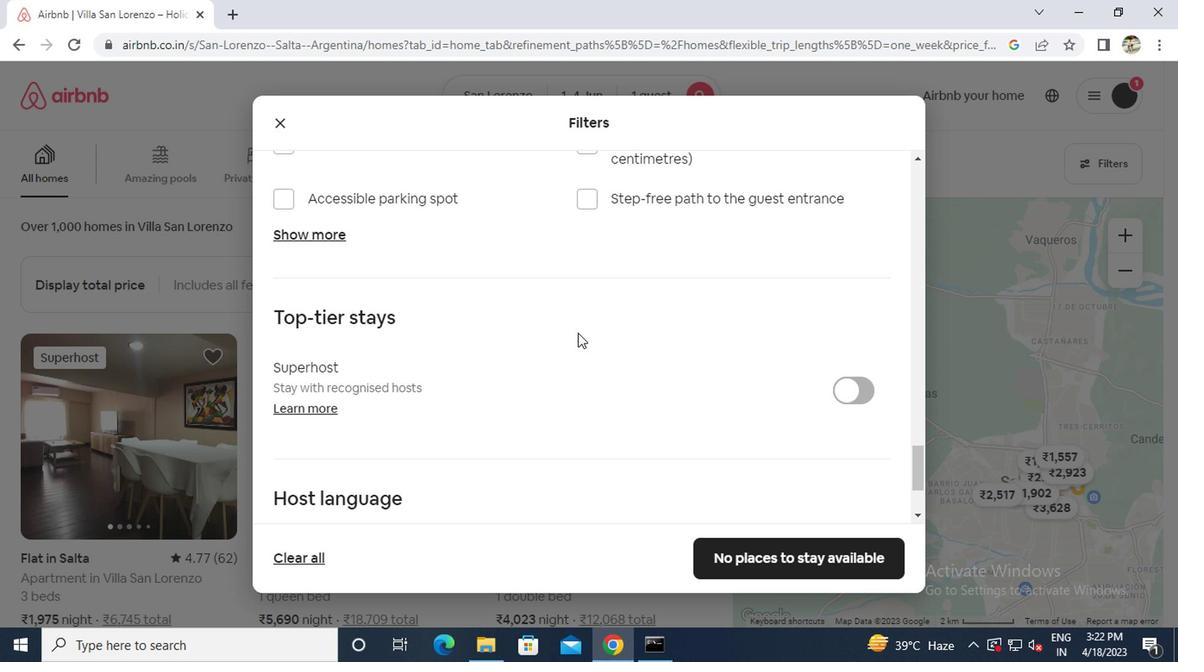 
Action: Mouse scrolled (573, 332) with delta (0, 0)
Screenshot: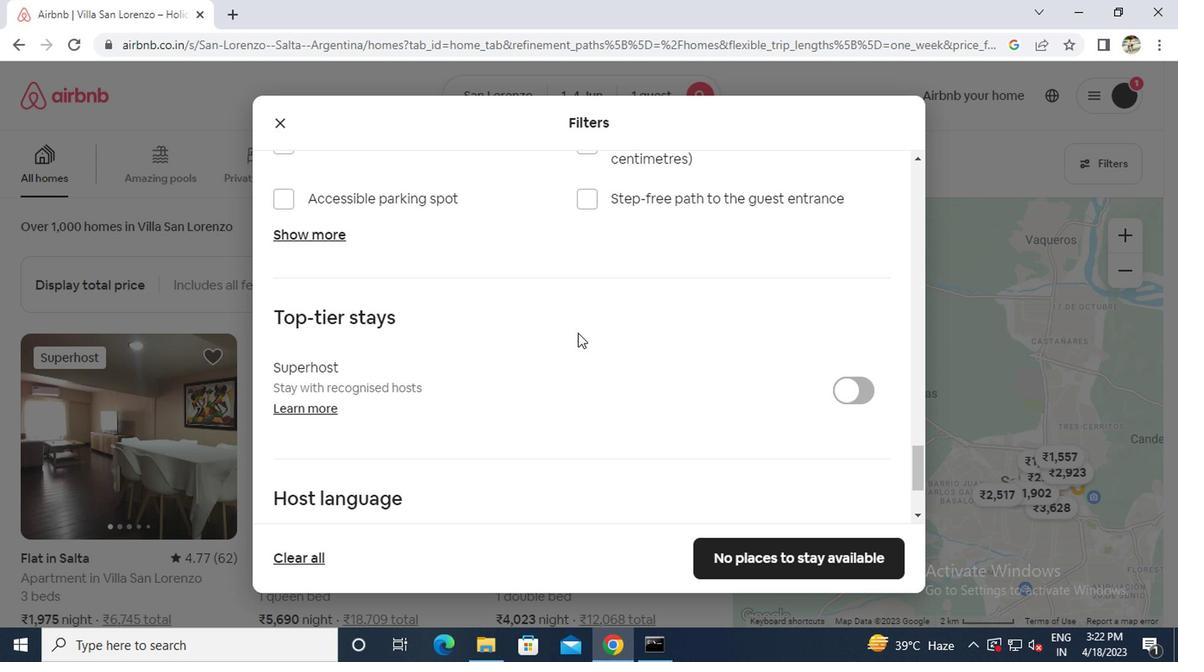 
Action: Mouse moved to (274, 401)
Screenshot: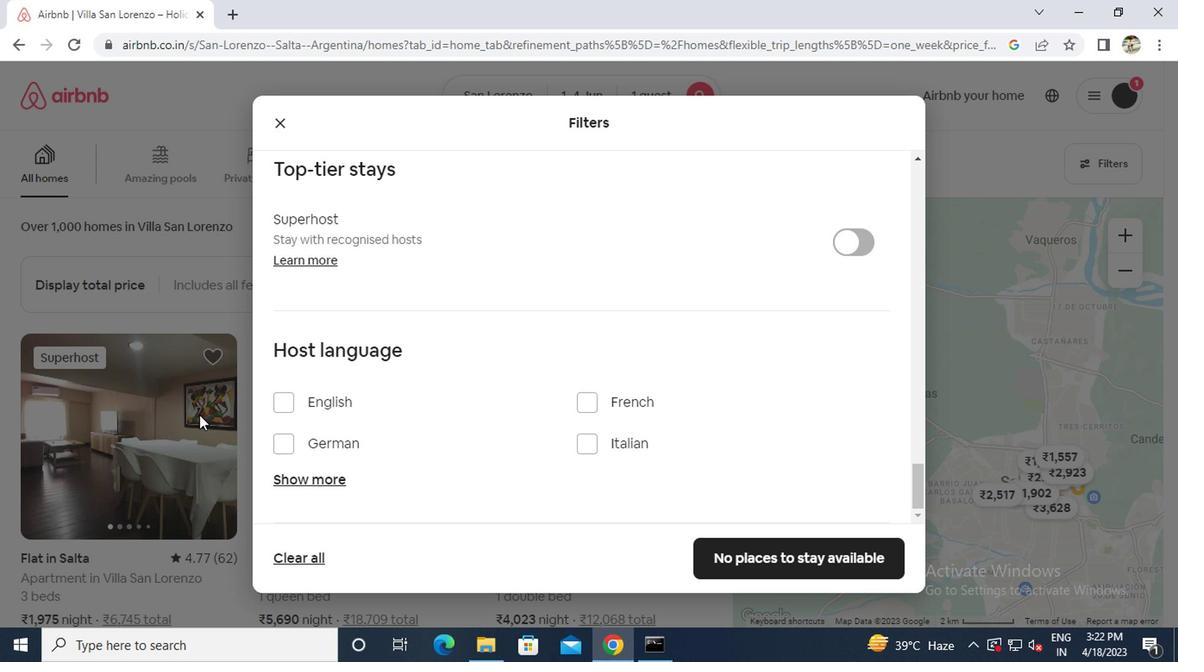 
Action: Mouse pressed left at (274, 401)
Screenshot: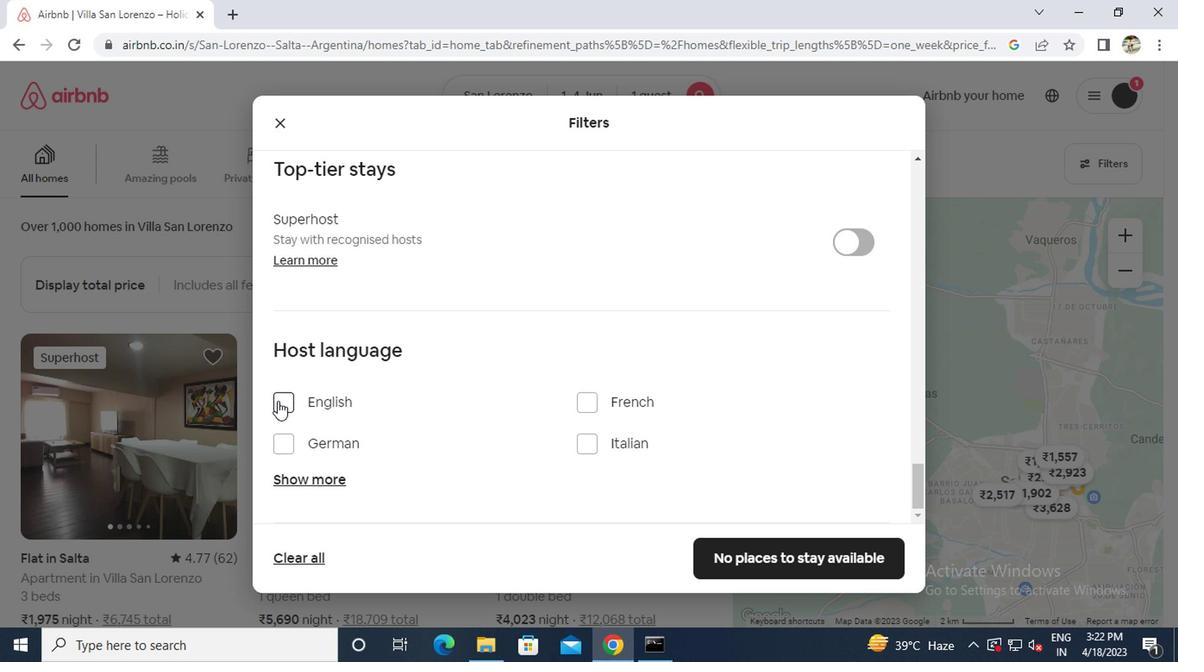 
Action: Mouse moved to (728, 565)
Screenshot: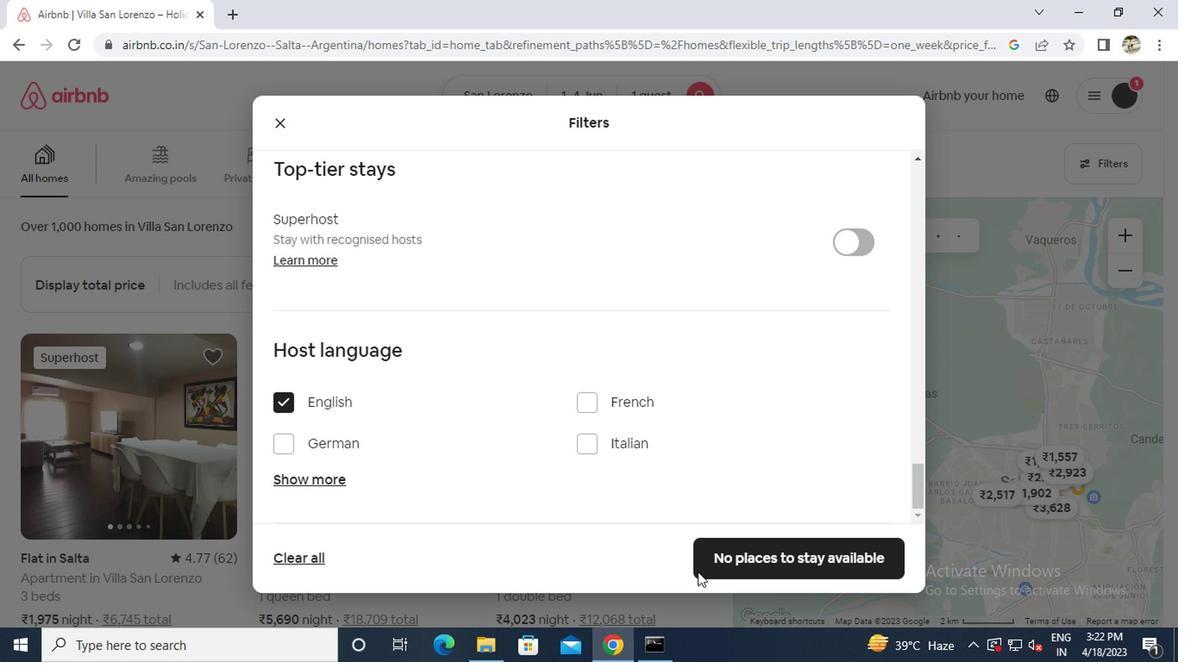 
Action: Mouse pressed left at (728, 565)
Screenshot: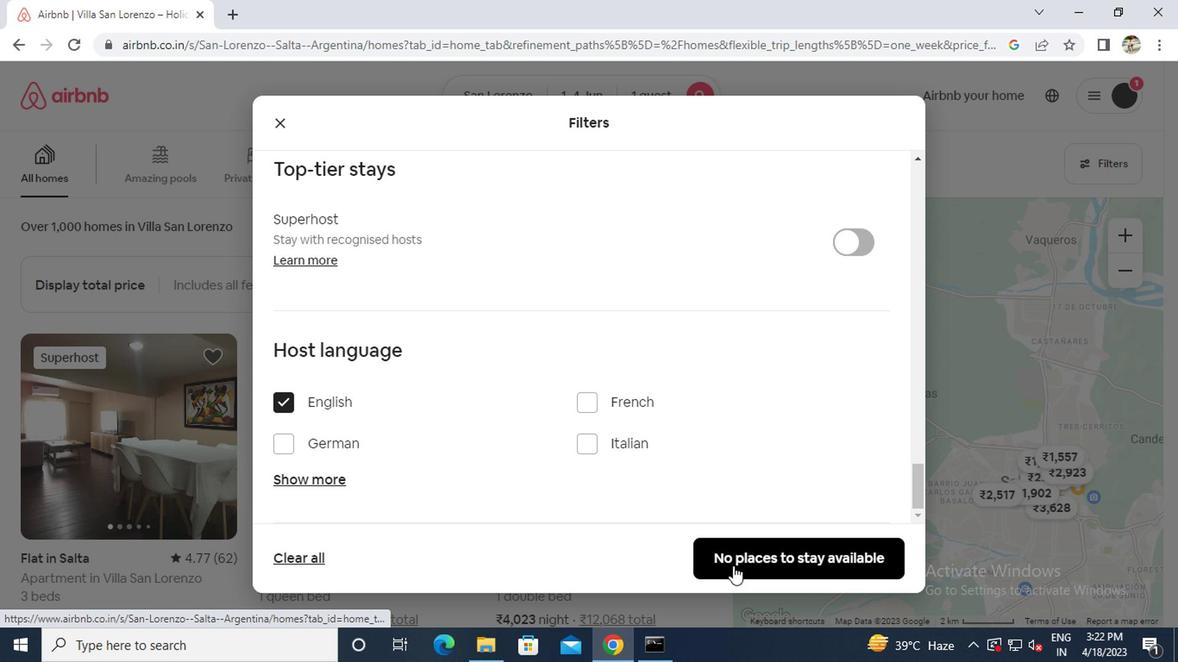 
